 Task: Add Attachment from Trello to Card Card0000000086 in Board Board0000000022 in Workspace WS0000000008 in Trello. Add Cover Yellow to Card Card0000000086 in Board Board0000000022 in Workspace WS0000000008 in Trello. Add "Copy Card To …" Button titled Button0000000086 to "bottom" of the list "To Do" to Card Card0000000086 in Board Board0000000022 in Workspace WS0000000008 in Trello. Add Description DS0000000086 to Card Card0000000086 in Board Board0000000022 in Workspace WS0000000008 in Trello. Add Comment CM0000000086 to Card Card0000000086 in Board Board0000000022 in Workspace WS0000000008 in Trello
Action: Mouse moved to (615, 99)
Screenshot: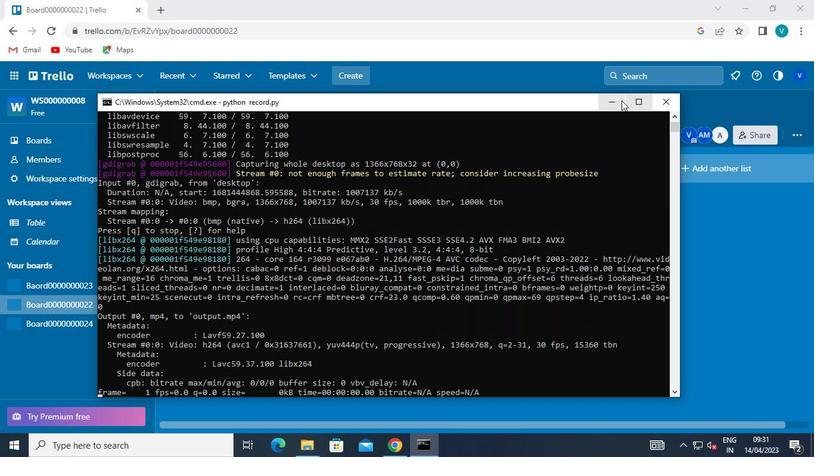 
Action: Mouse pressed left at (615, 99)
Screenshot: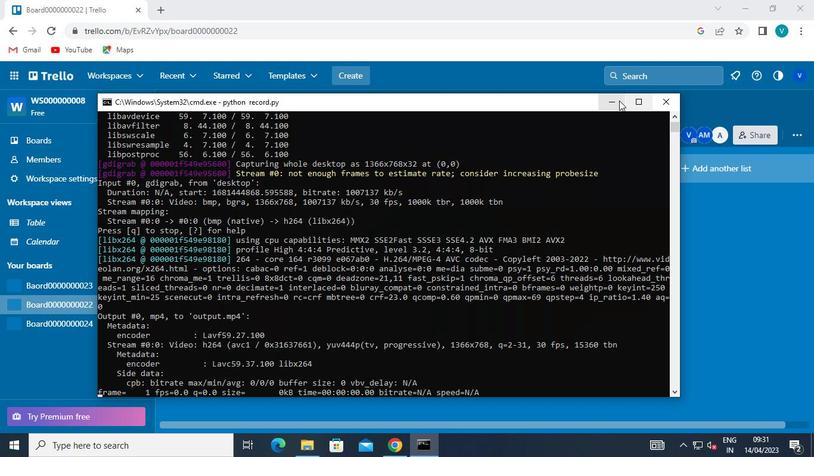 
Action: Mouse moved to (252, 258)
Screenshot: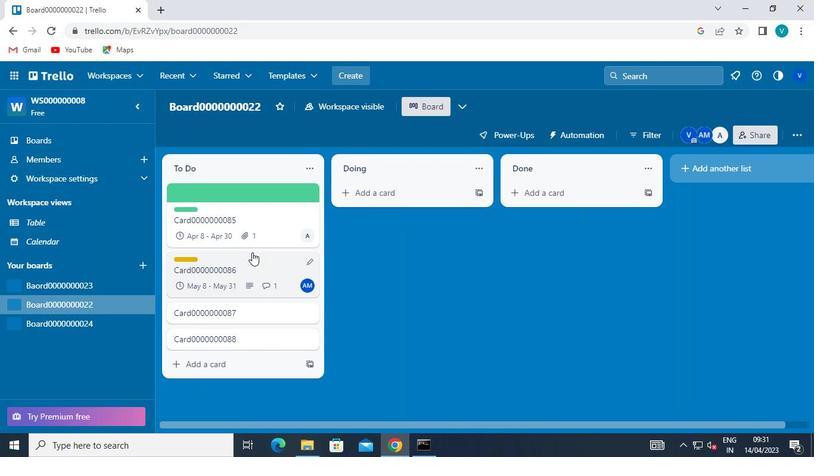 
Action: Mouse pressed left at (252, 258)
Screenshot: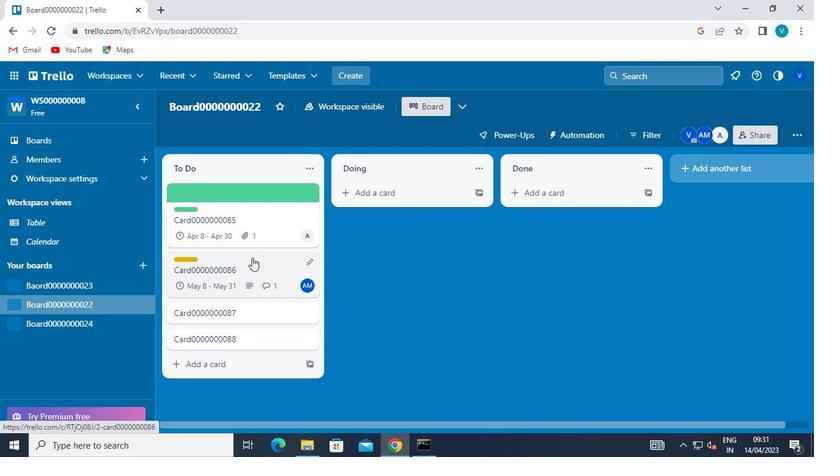 
Action: Mouse moved to (547, 303)
Screenshot: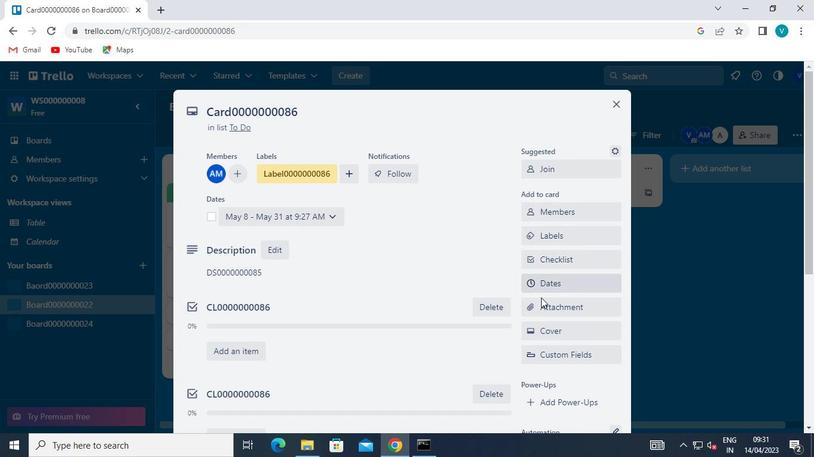 
Action: Mouse pressed left at (547, 303)
Screenshot: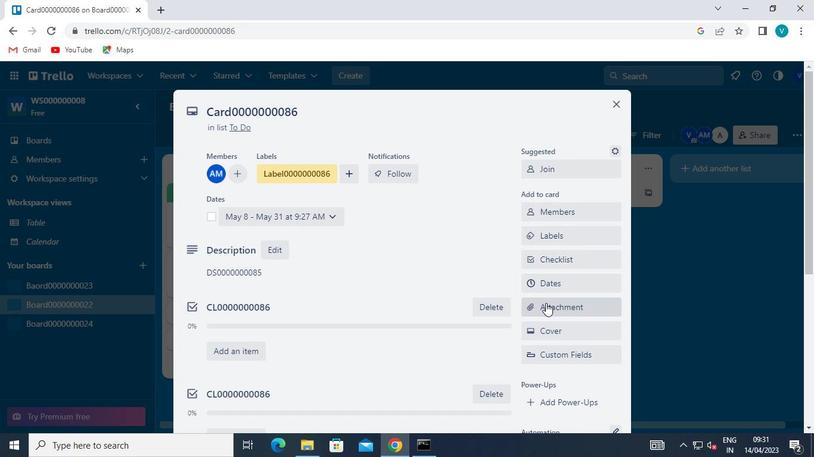 
Action: Mouse moved to (547, 123)
Screenshot: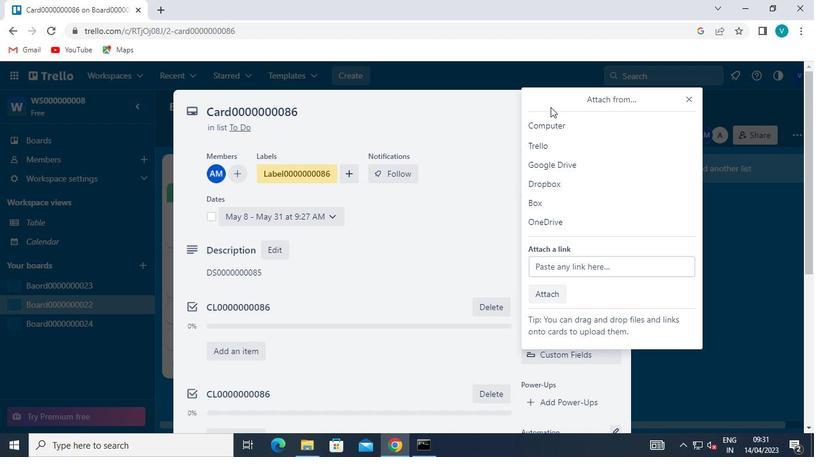 
Action: Mouse pressed left at (547, 123)
Screenshot: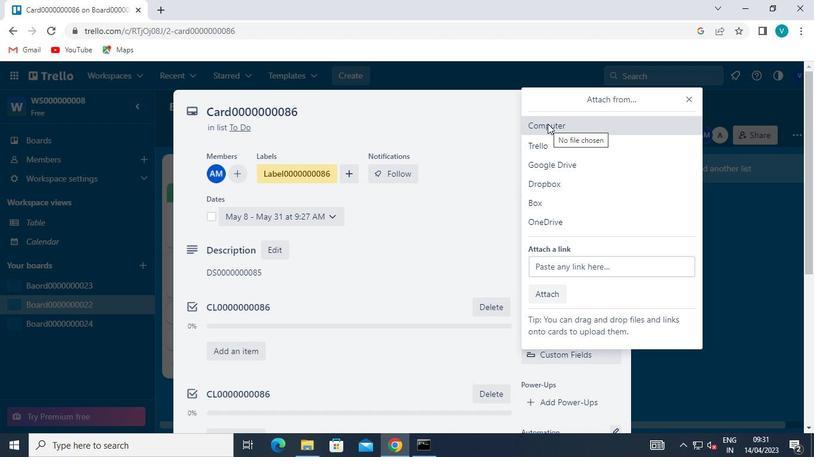 
Action: Mouse moved to (154, 146)
Screenshot: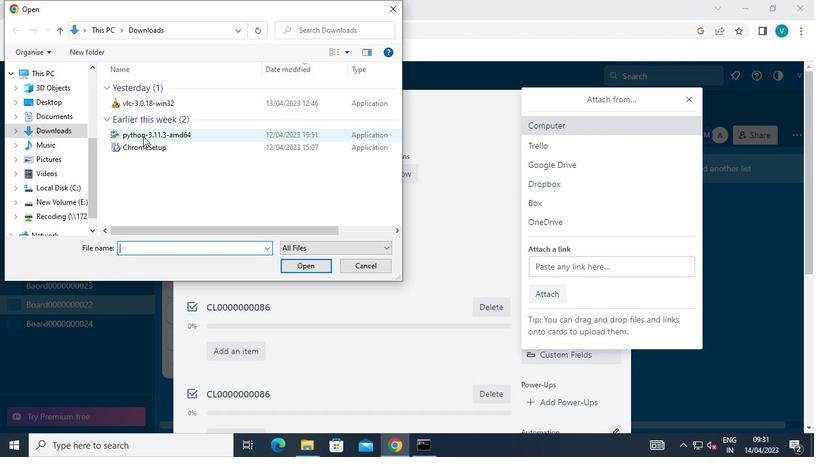 
Action: Mouse pressed left at (154, 146)
Screenshot: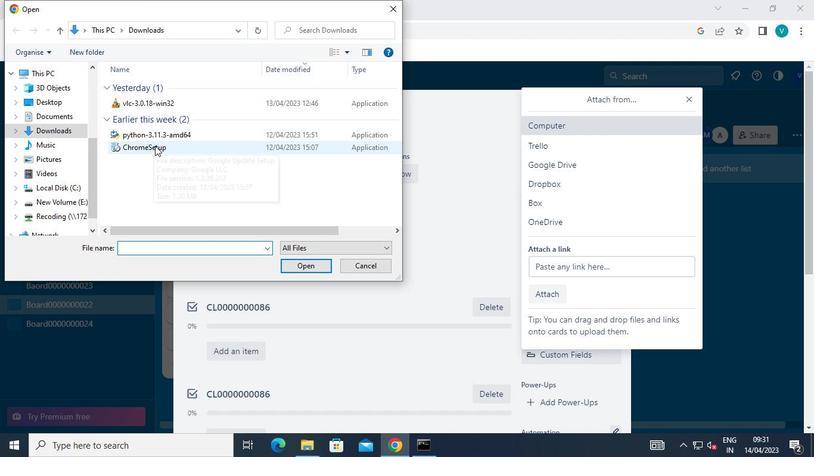 
Action: Mouse moved to (292, 262)
Screenshot: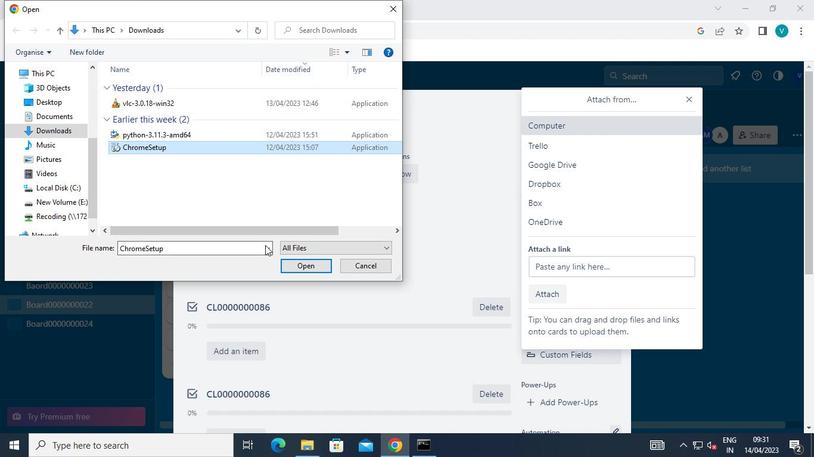 
Action: Mouse pressed left at (292, 262)
Screenshot: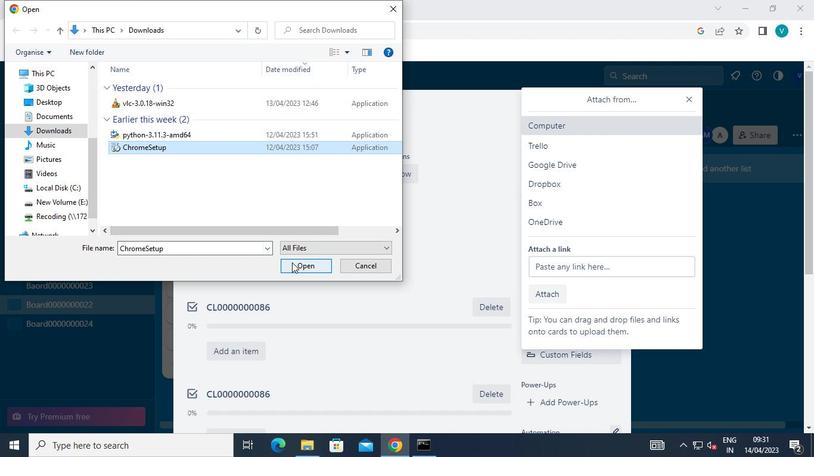 
Action: Mouse moved to (538, 333)
Screenshot: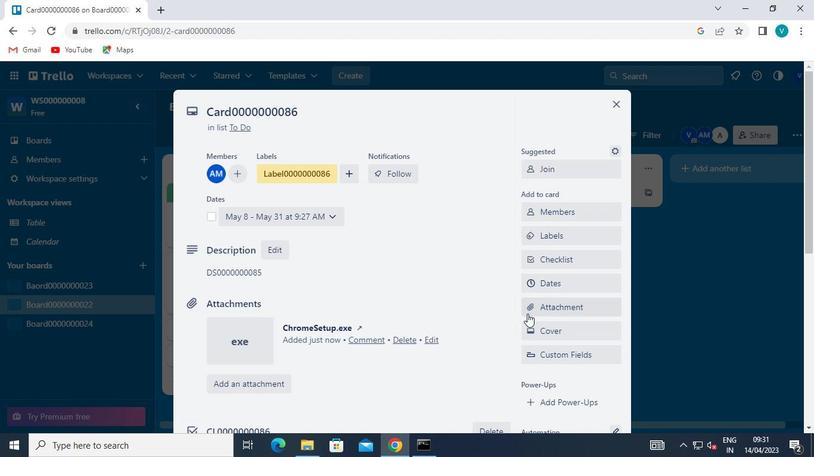 
Action: Mouse pressed left at (538, 333)
Screenshot: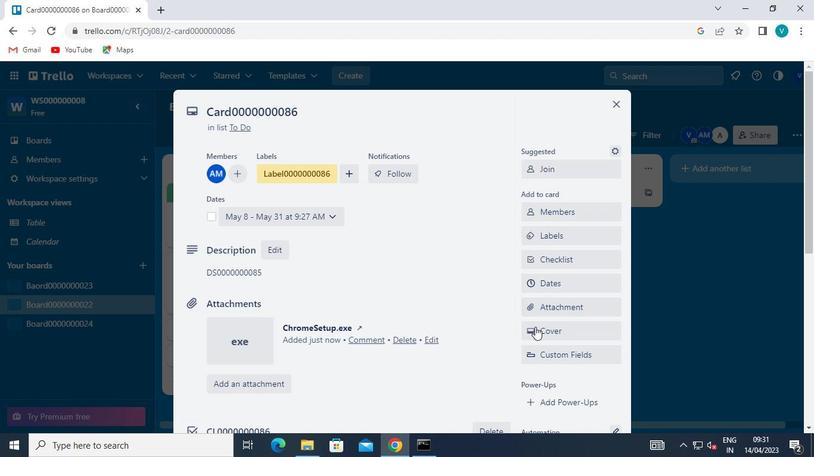 
Action: Mouse moved to (573, 197)
Screenshot: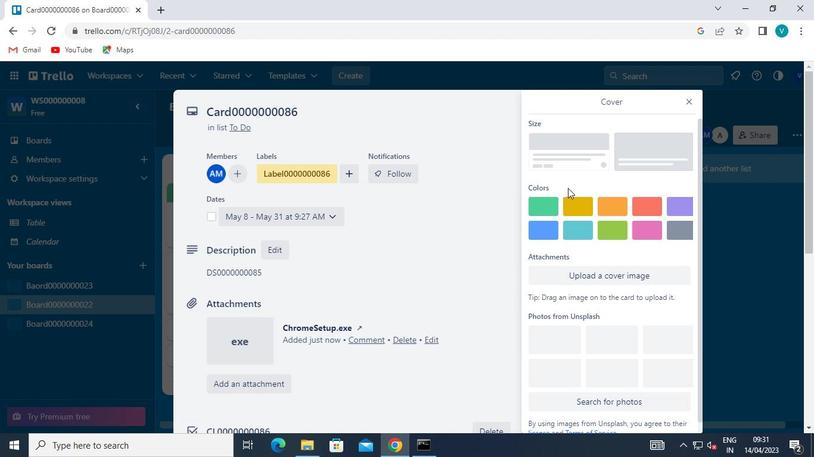 
Action: Mouse pressed left at (573, 197)
Screenshot: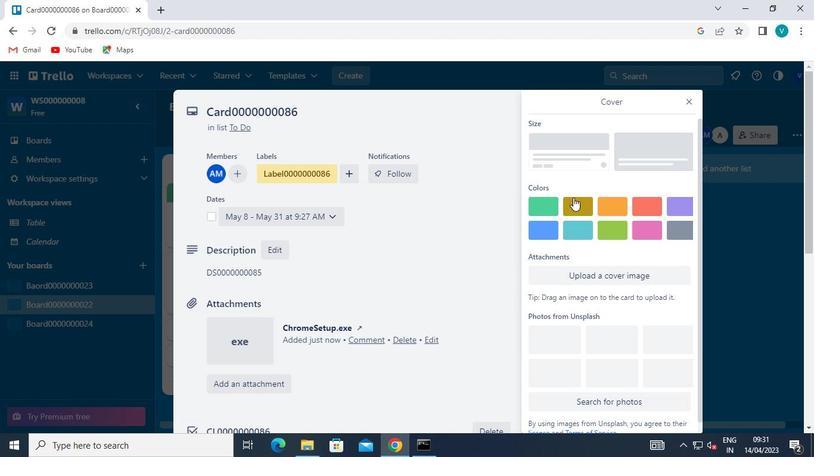 
Action: Mouse moved to (689, 100)
Screenshot: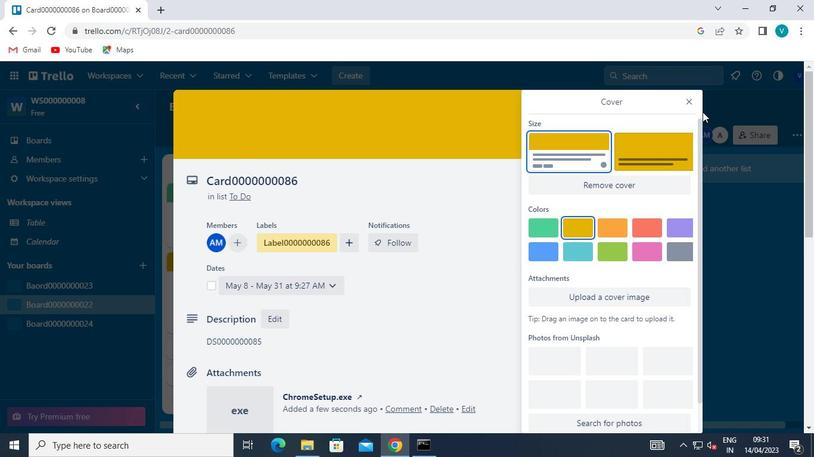 
Action: Mouse pressed left at (689, 100)
Screenshot: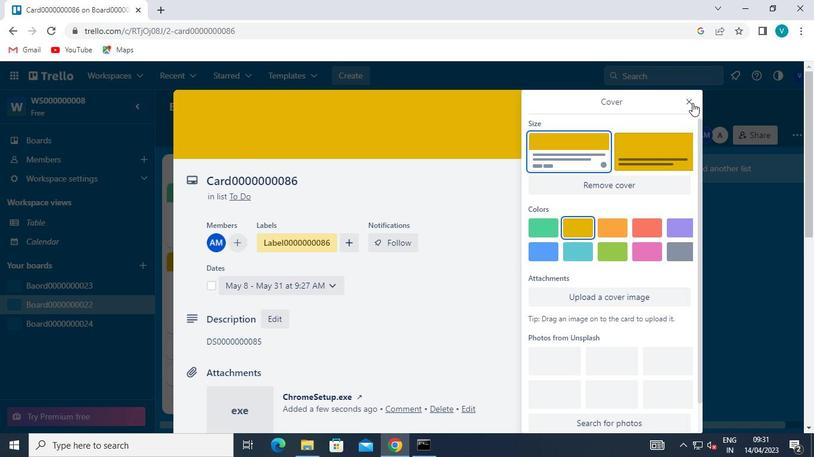 
Action: Mouse moved to (549, 285)
Screenshot: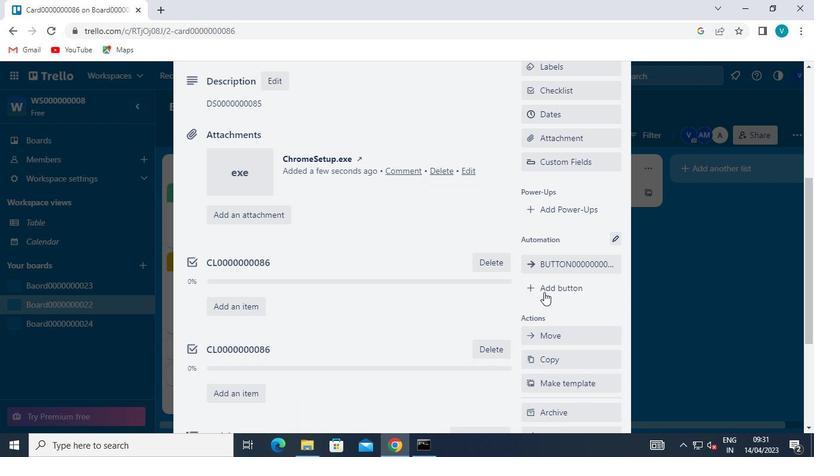 
Action: Mouse pressed left at (549, 285)
Screenshot: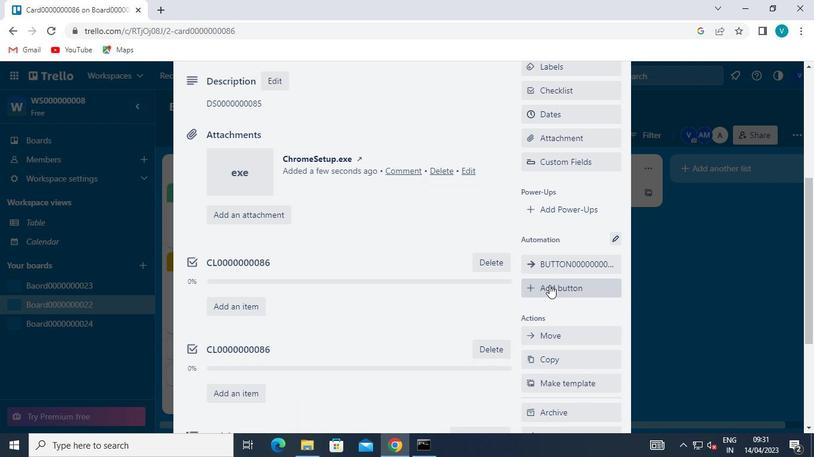
Action: Mouse moved to (570, 175)
Screenshot: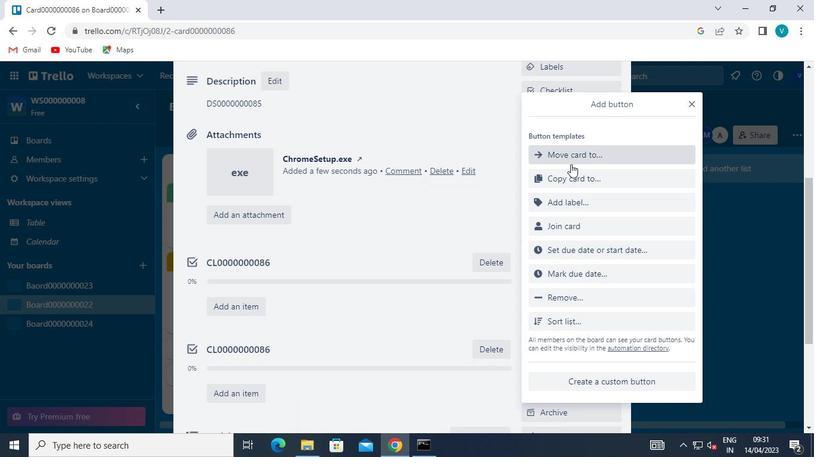 
Action: Mouse pressed left at (570, 175)
Screenshot: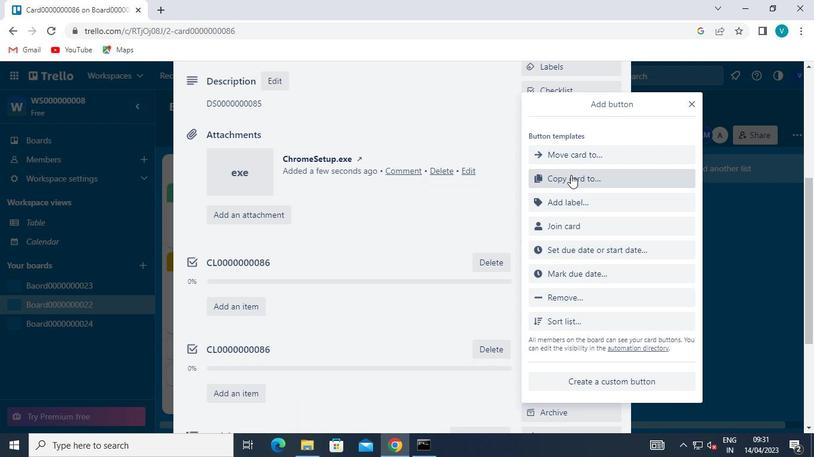 
Action: Mouse moved to (582, 152)
Screenshot: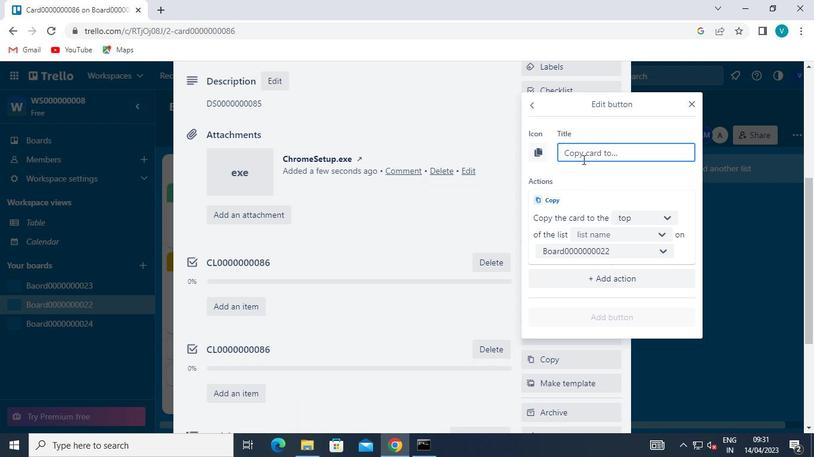 
Action: Mouse pressed left at (582, 152)
Screenshot: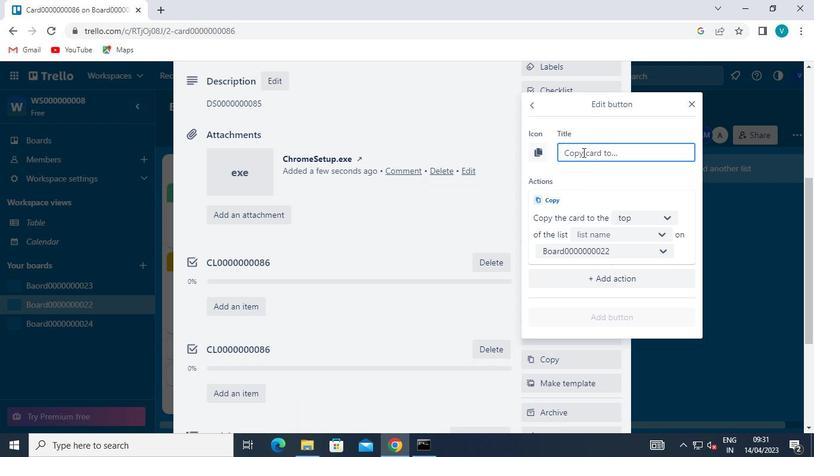 
Action: Keyboard Key.shift
Screenshot: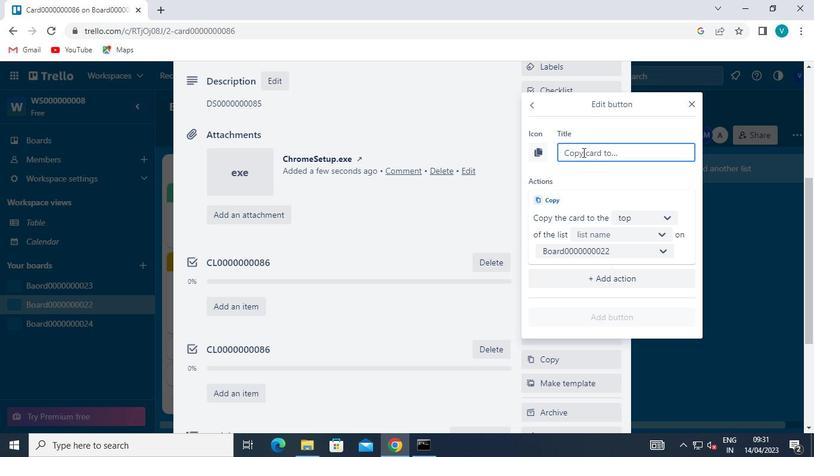
Action: Keyboard B
Screenshot: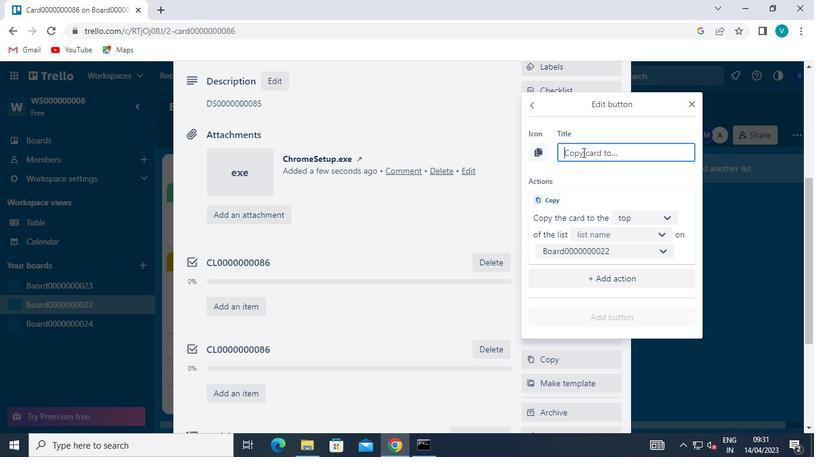 
Action: Keyboard u
Screenshot: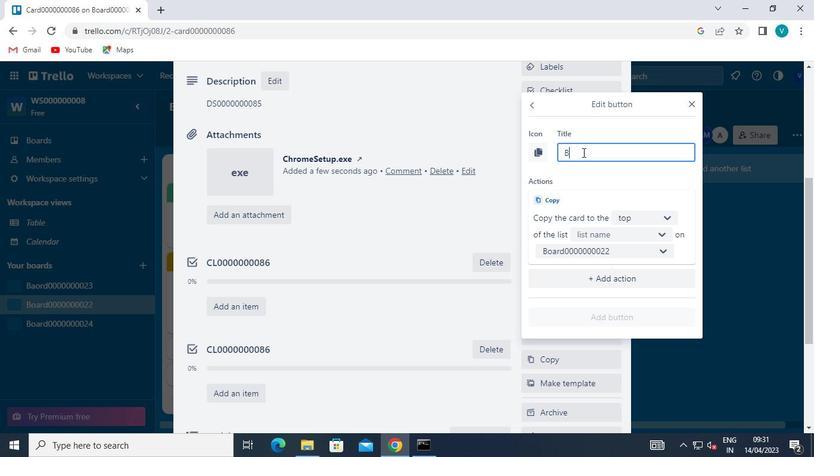 
Action: Keyboard t
Screenshot: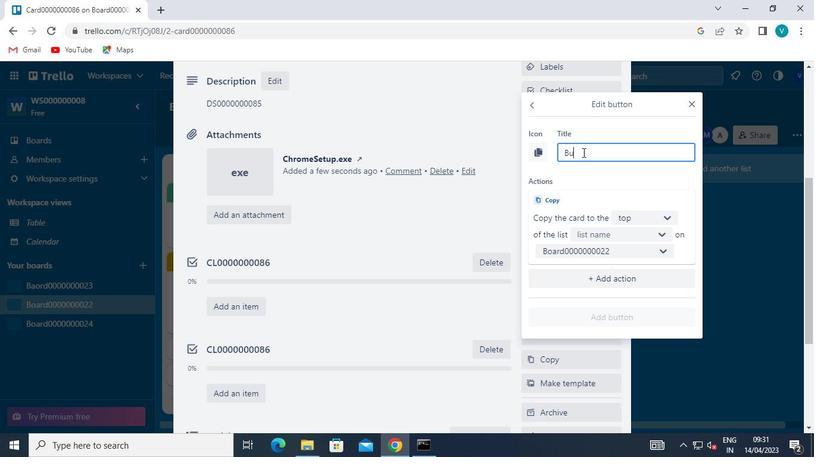 
Action: Keyboard t
Screenshot: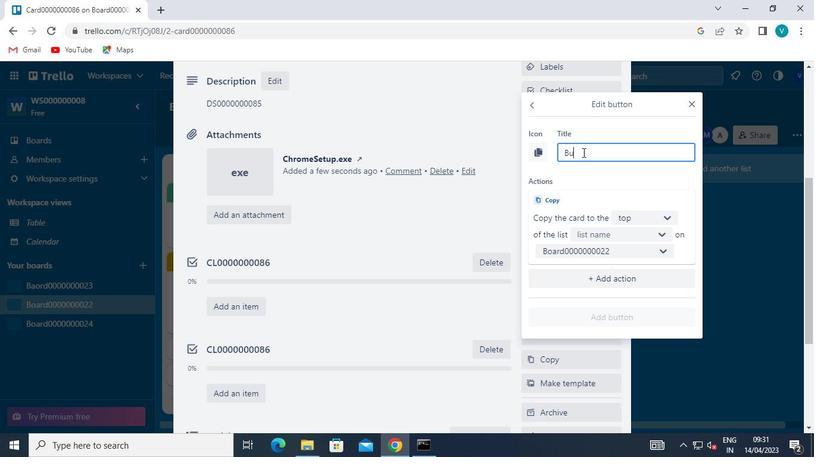 
Action: Keyboard o
Screenshot: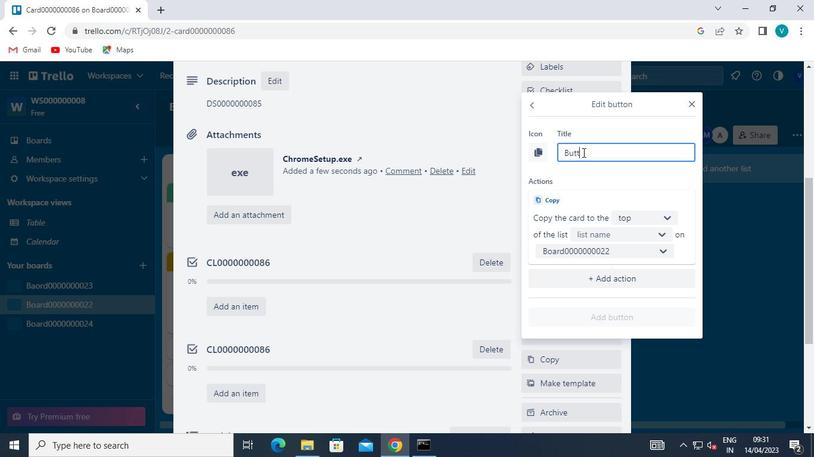 
Action: Keyboard n
Screenshot: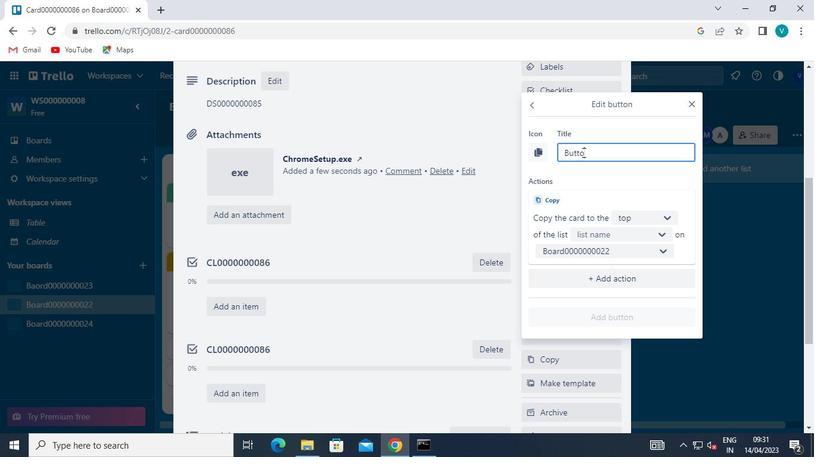 
Action: Keyboard <96>
Screenshot: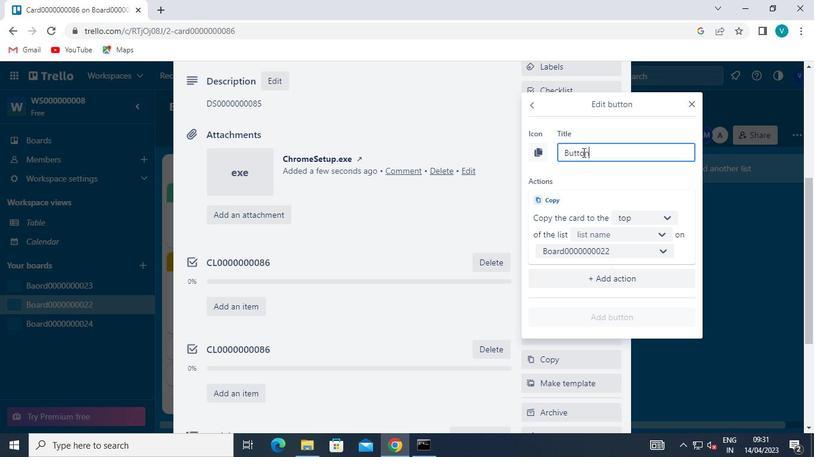 
Action: Keyboard <96>
Screenshot: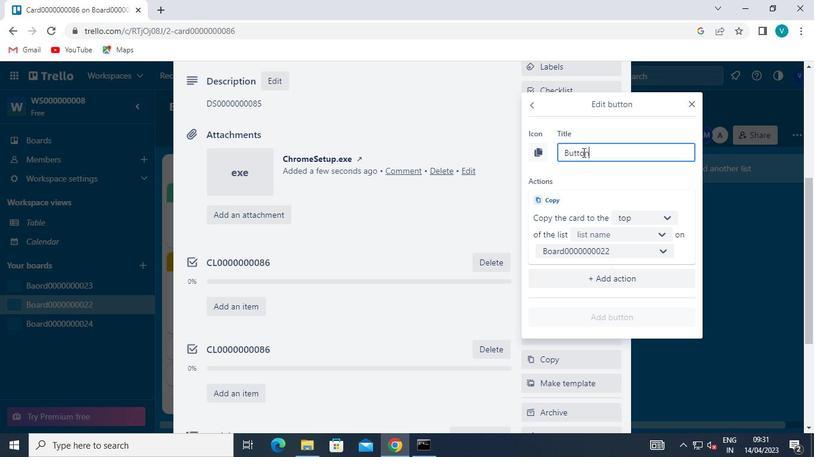 
Action: Keyboard <96>
Screenshot: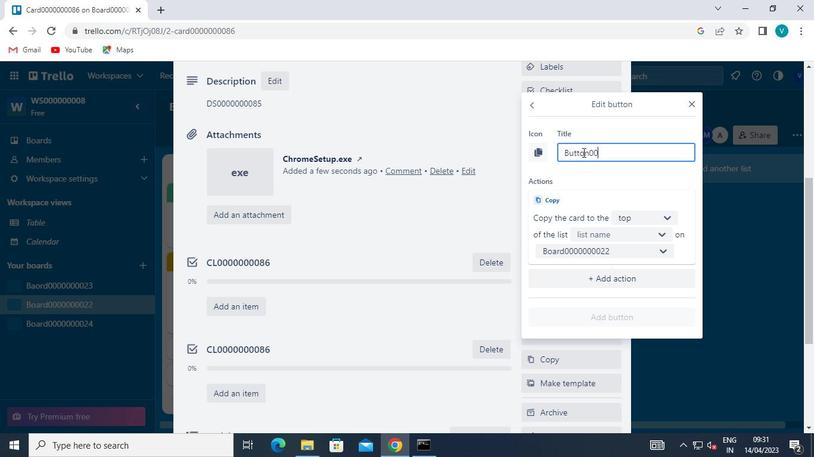 
Action: Keyboard <96>
Screenshot: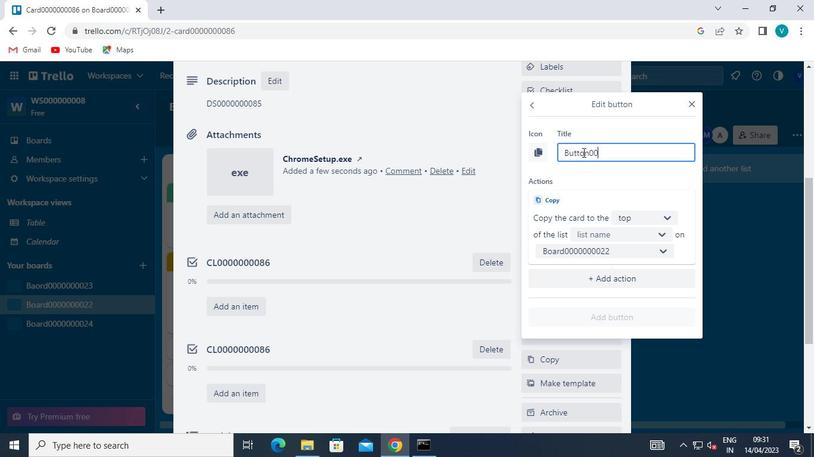 
Action: Keyboard <96>
Screenshot: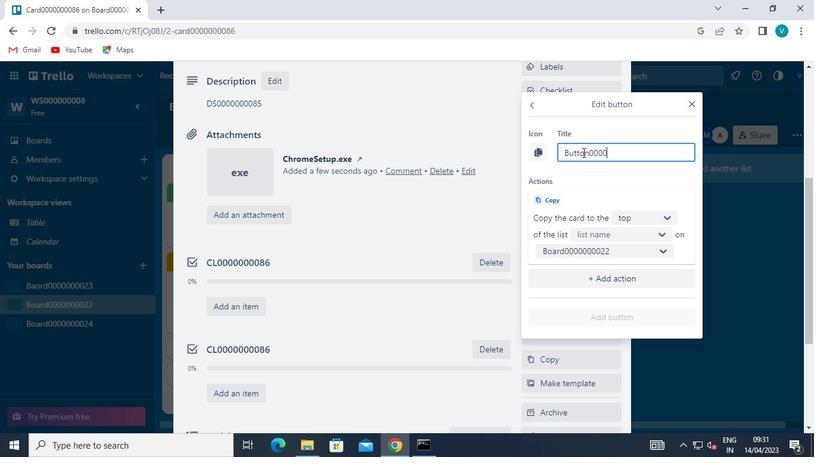 
Action: Keyboard <96>
Screenshot: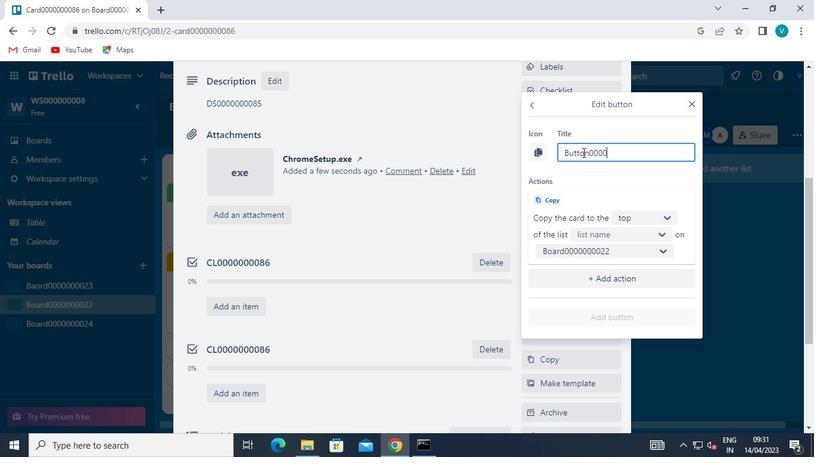 
Action: Keyboard <96>
Screenshot: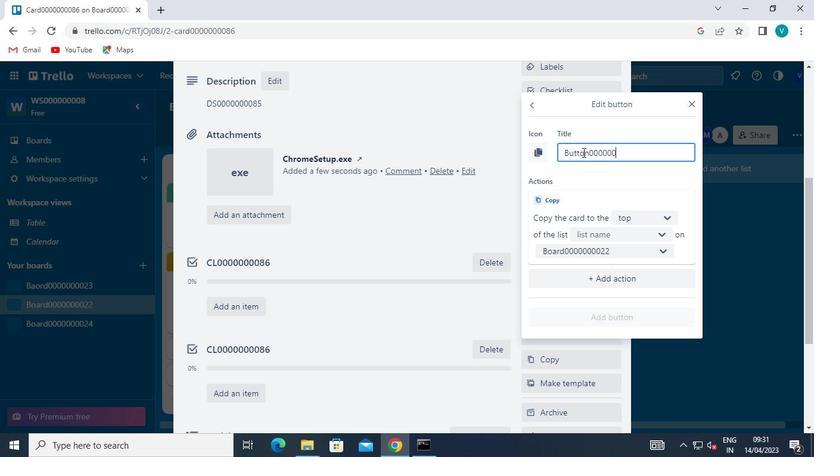 
Action: Keyboard <96>
Screenshot: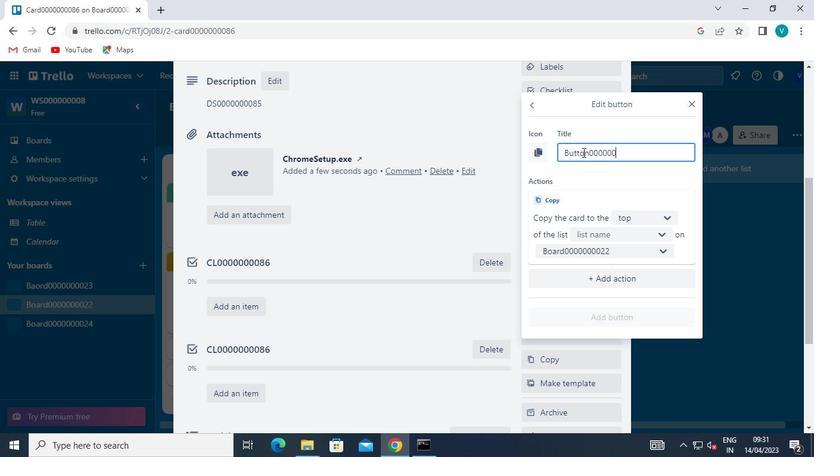 
Action: Keyboard <104>
Screenshot: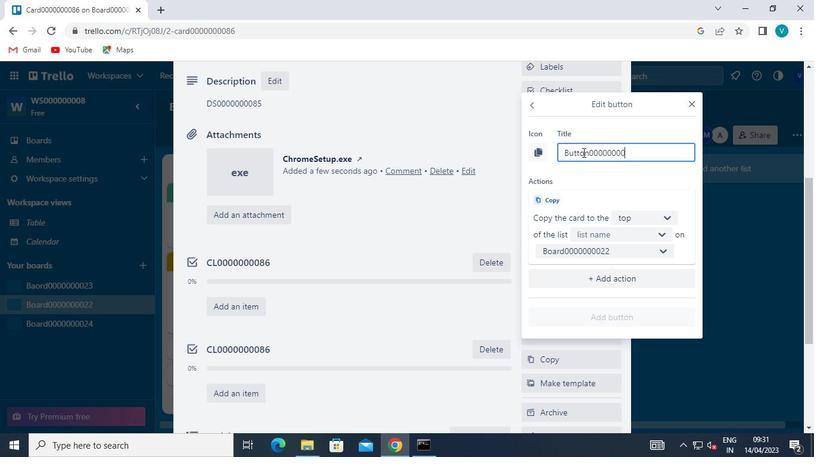 
Action: Keyboard <102>
Screenshot: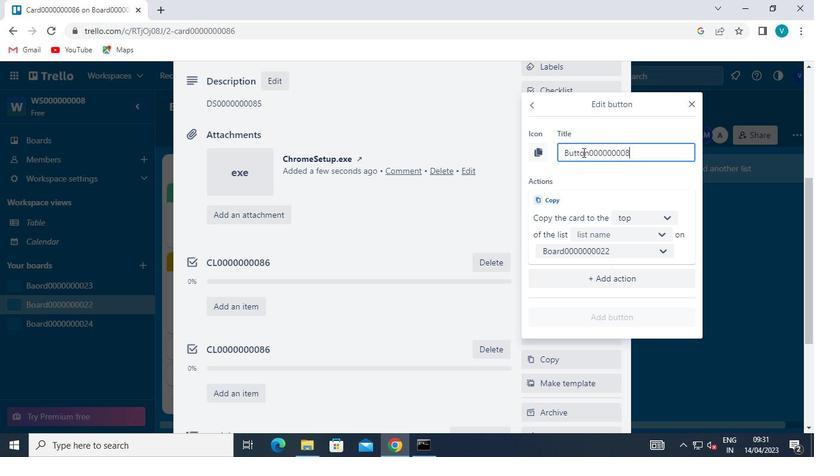 
Action: Mouse moved to (662, 220)
Screenshot: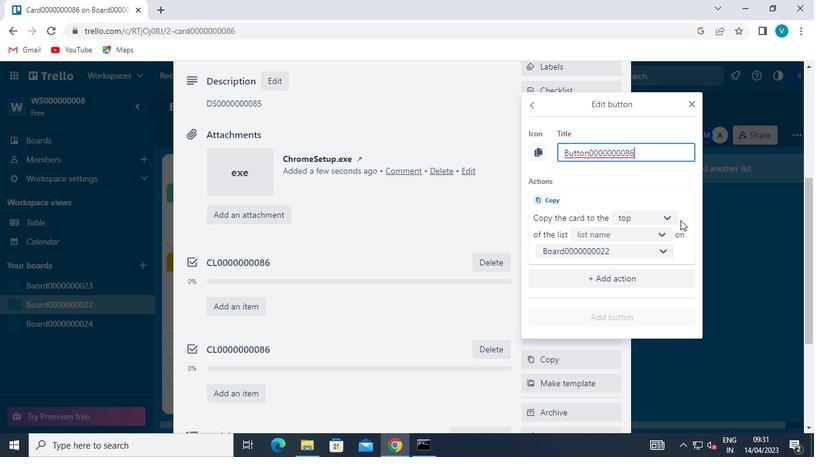 
Action: Mouse pressed left at (662, 220)
Screenshot: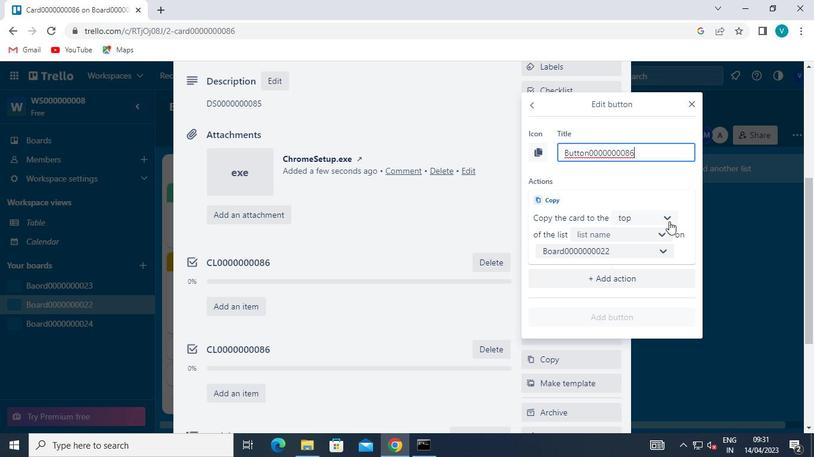 
Action: Mouse moved to (639, 244)
Screenshot: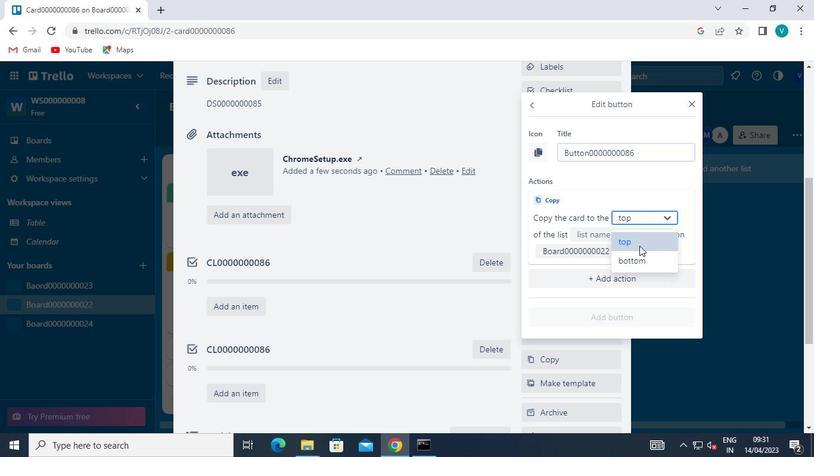 
Action: Mouse pressed left at (639, 244)
Screenshot: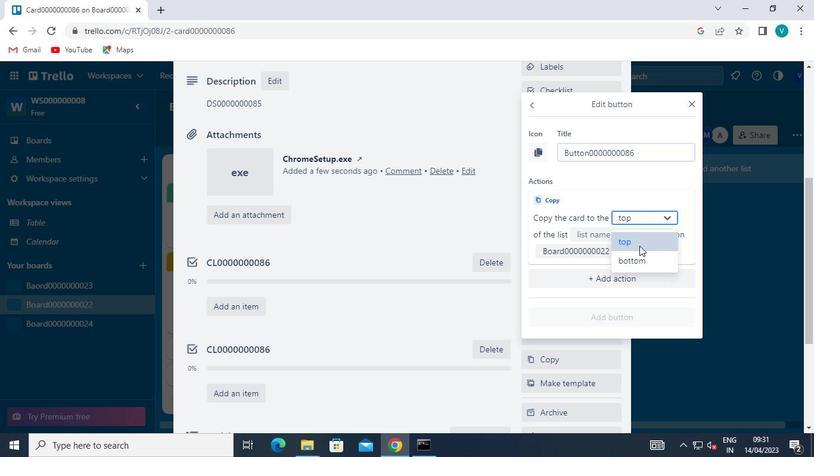
Action: Mouse moved to (662, 230)
Screenshot: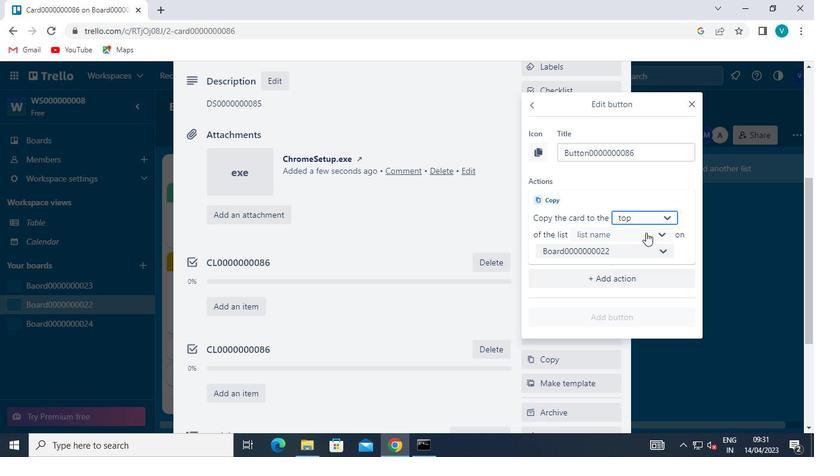 
Action: Mouse pressed left at (662, 230)
Screenshot: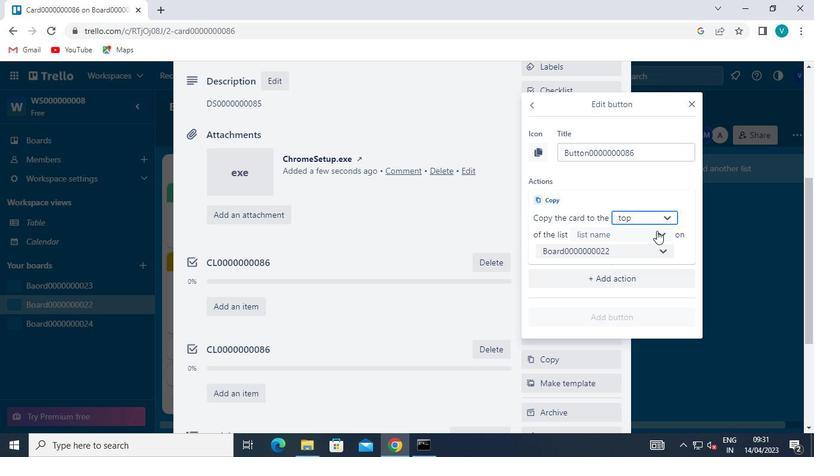 
Action: Mouse moved to (602, 257)
Screenshot: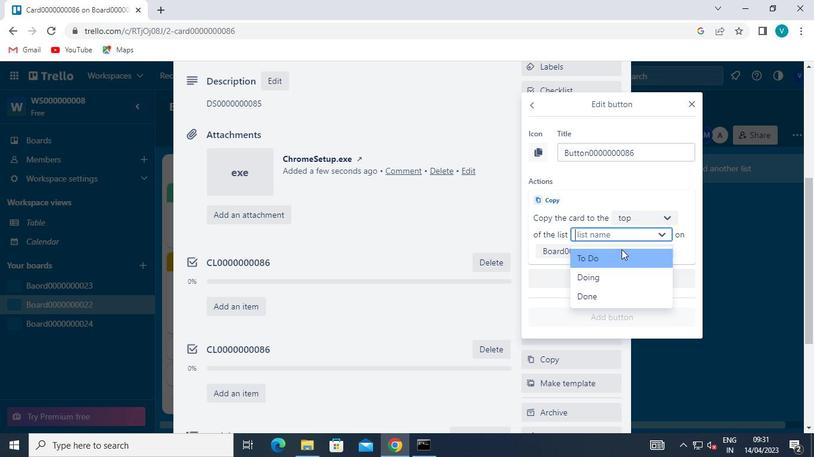 
Action: Mouse pressed left at (602, 257)
Screenshot: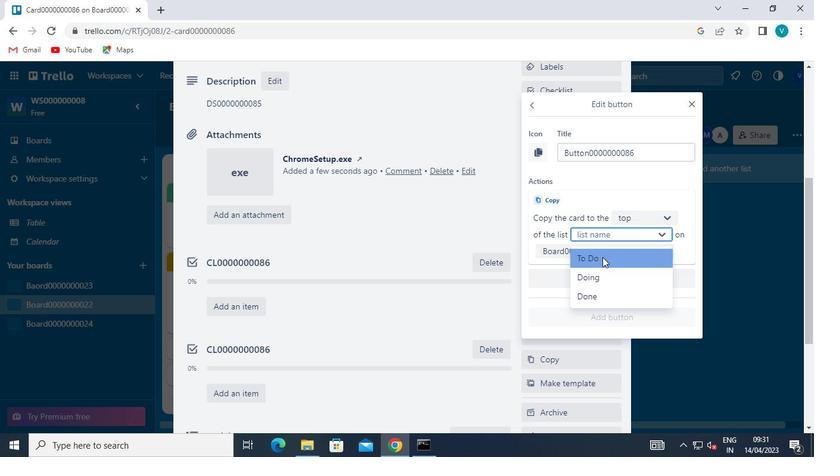 
Action: Mouse moved to (609, 315)
Screenshot: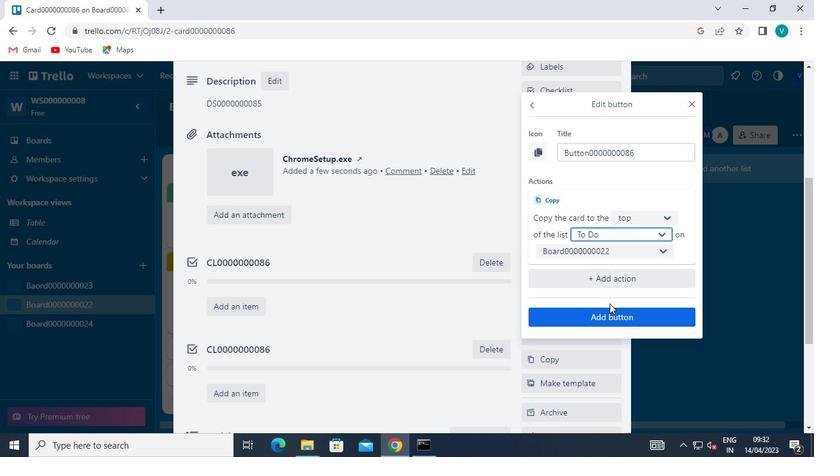 
Action: Mouse pressed left at (609, 315)
Screenshot: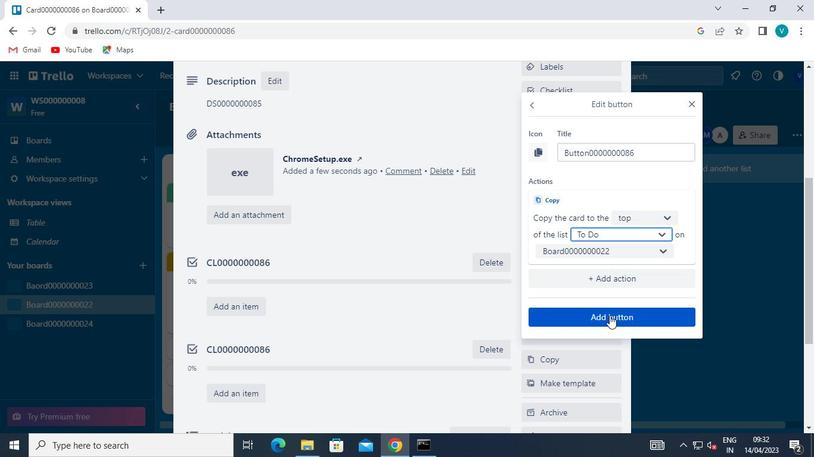 
Action: Mouse moved to (280, 141)
Screenshot: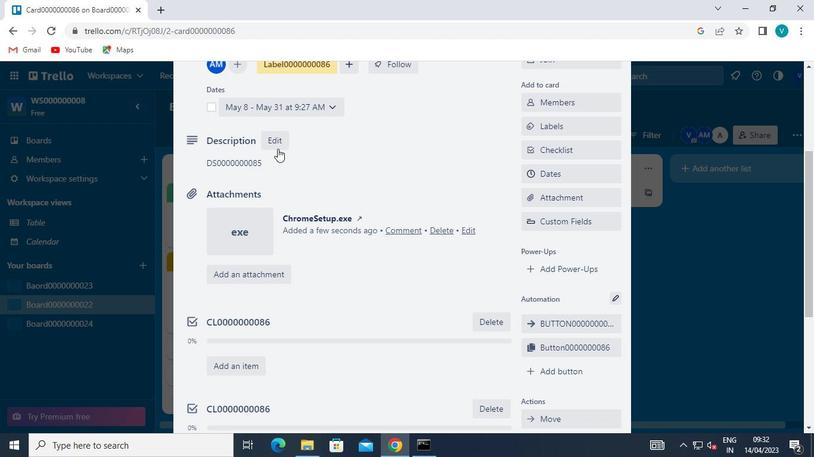 
Action: Mouse pressed left at (280, 141)
Screenshot: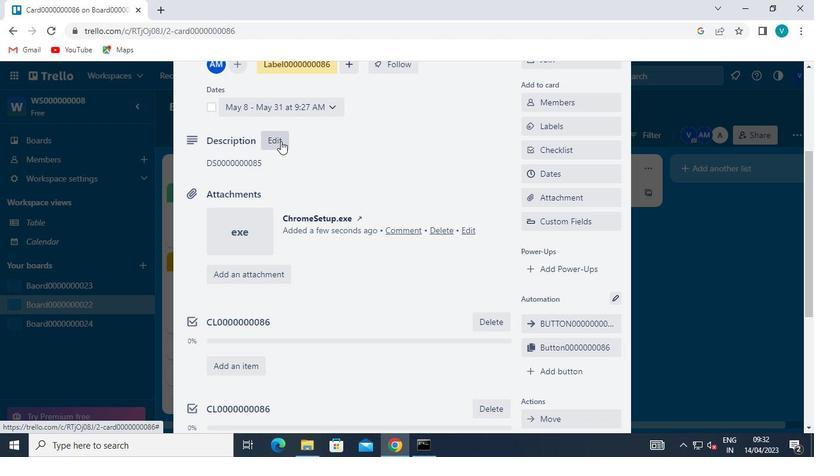 
Action: Mouse moved to (294, 199)
Screenshot: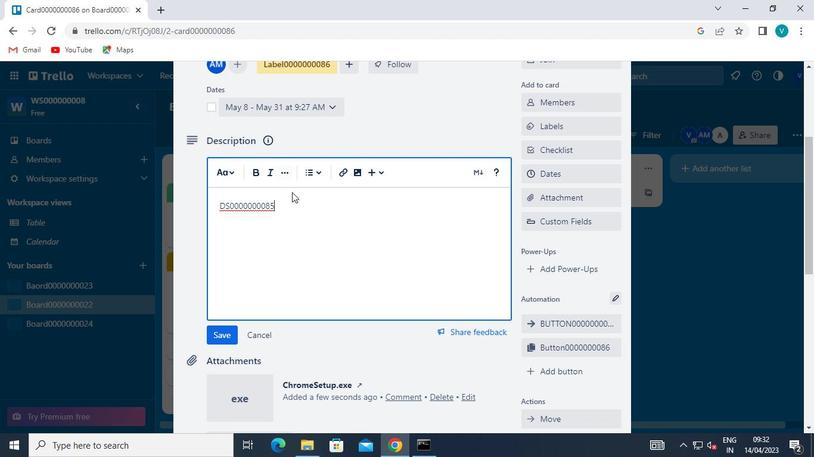 
Action: Keyboard Key.enter
Screenshot: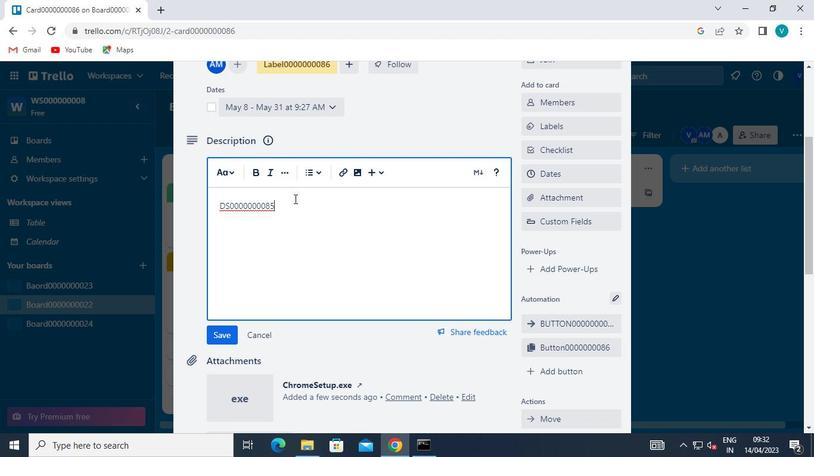 
Action: Keyboard Key.shift
Screenshot: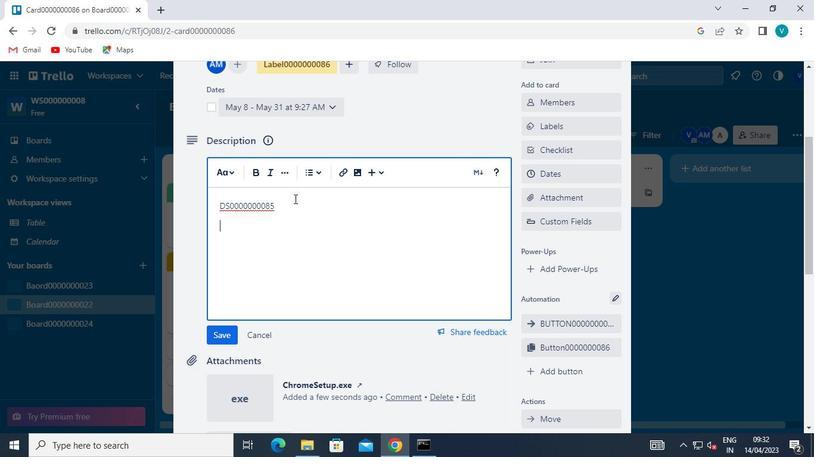 
Action: Keyboard Key.shift
Screenshot: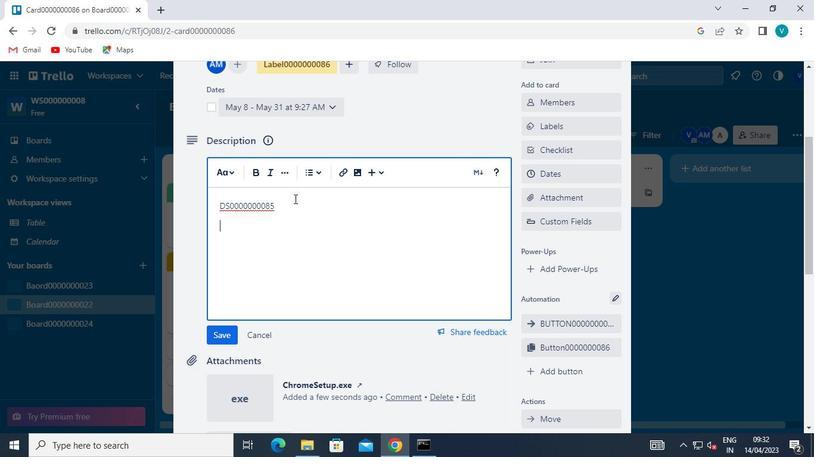 
Action: Keyboard Key.shift
Screenshot: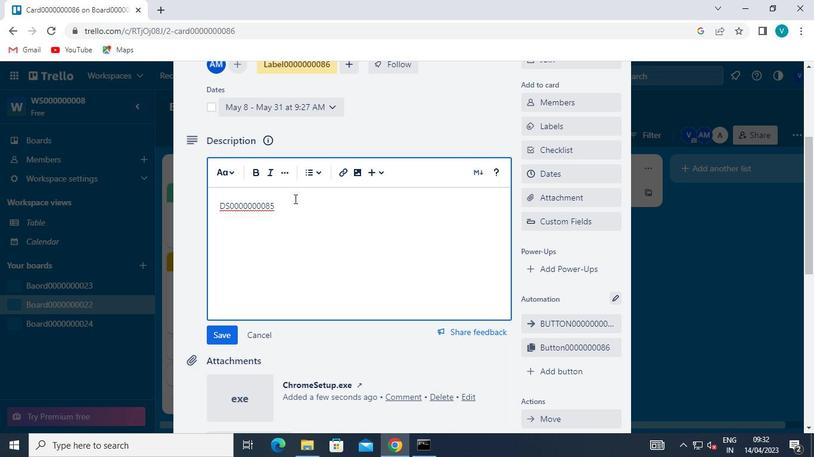 
Action: Keyboard Key.shift
Screenshot: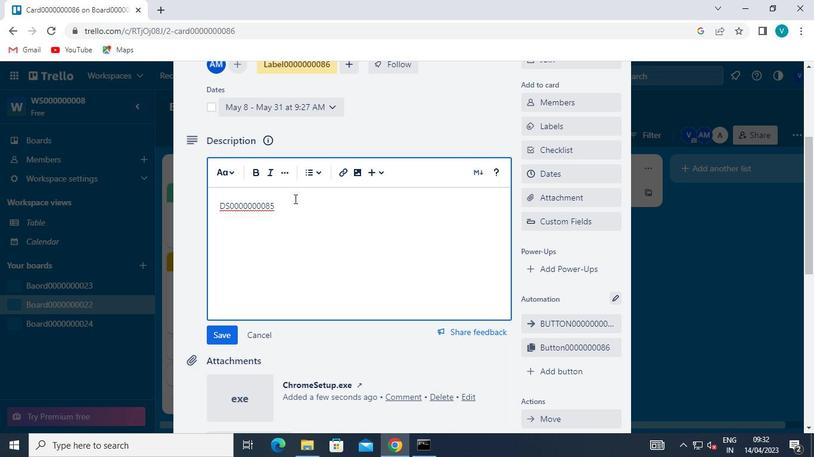
Action: Keyboard Key.shift
Screenshot: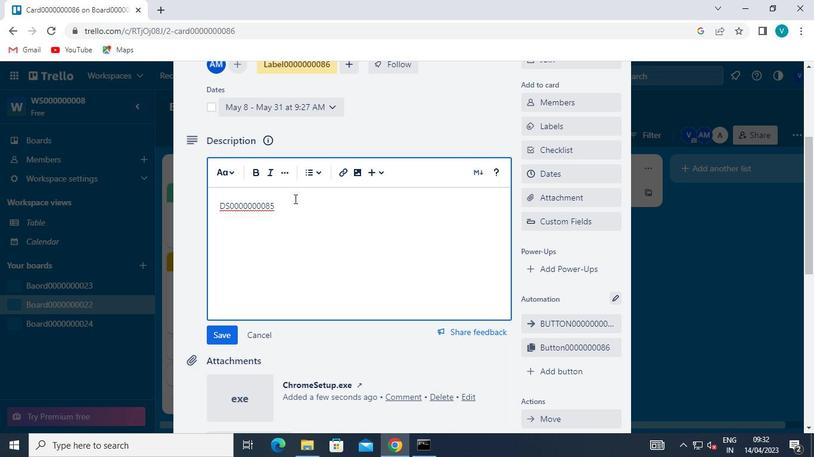 
Action: Keyboard Key.shift
Screenshot: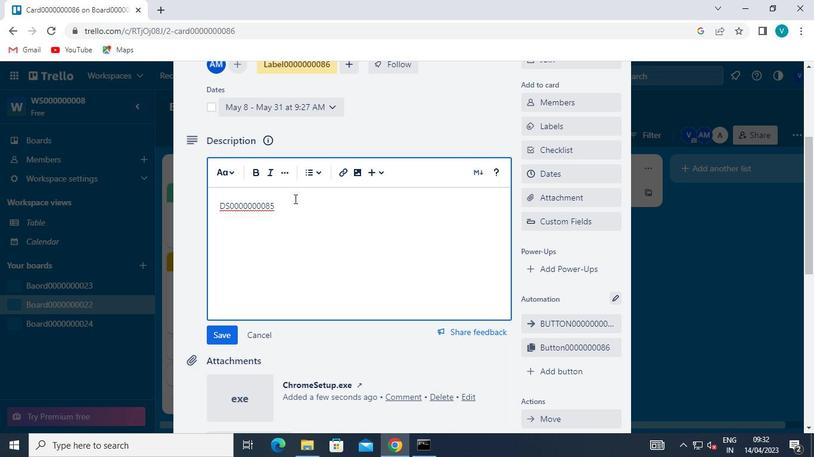
Action: Keyboard Key.shift
Screenshot: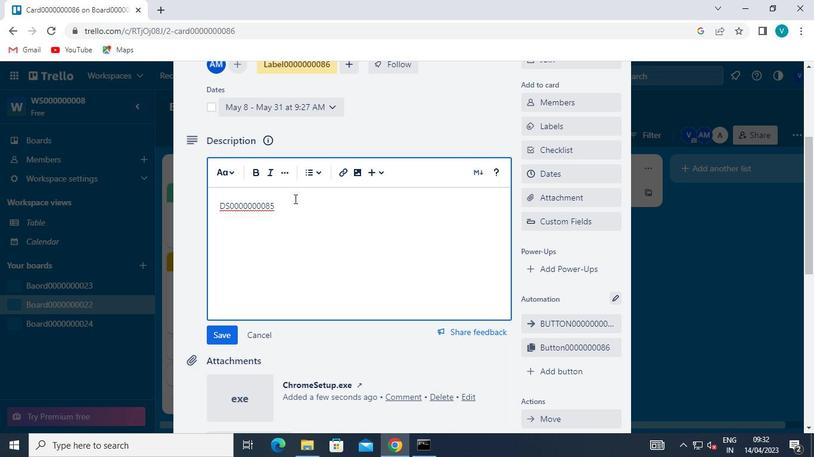 
Action: Keyboard Key.shift
Screenshot: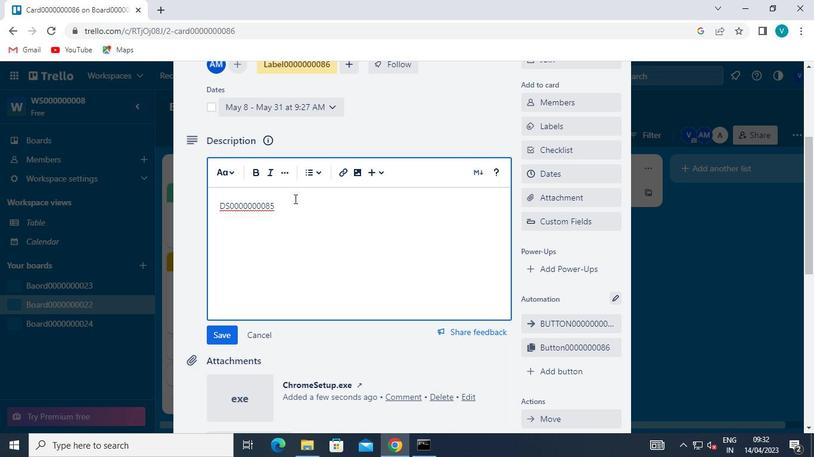 
Action: Keyboard Key.shift
Screenshot: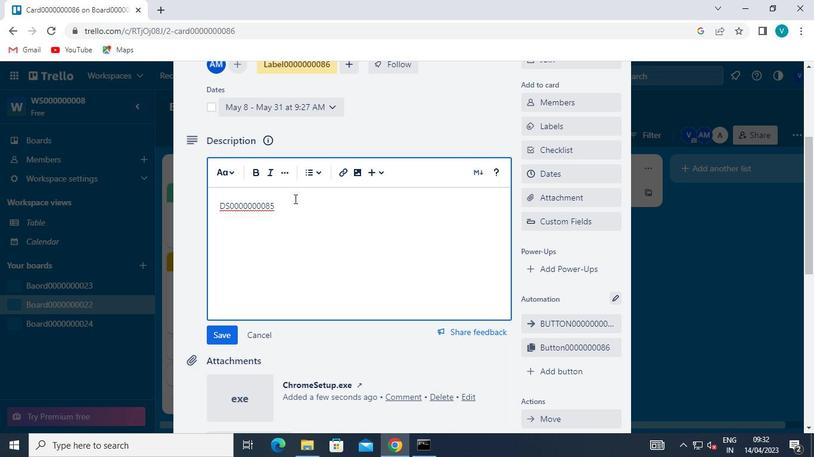 
Action: Keyboard Key.shift
Screenshot: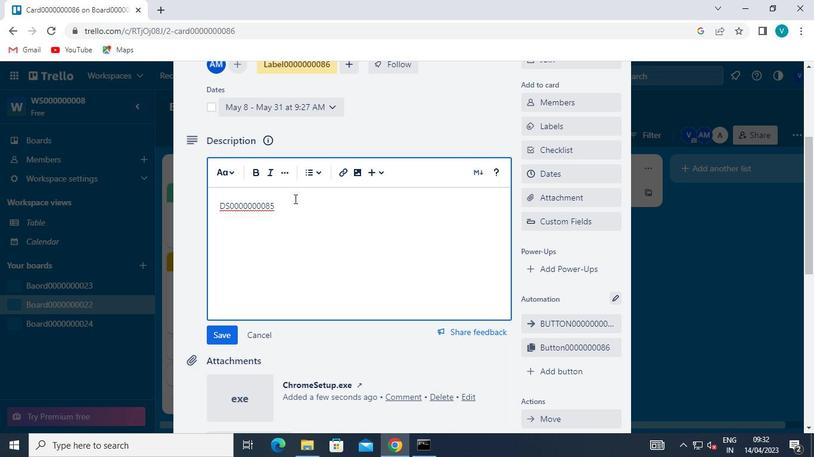 
Action: Keyboard Key.shift
Screenshot: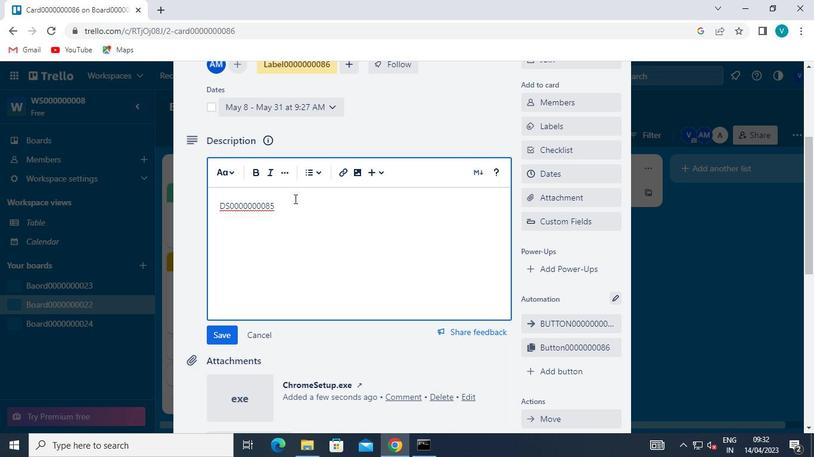 
Action: Keyboard Key.shift
Screenshot: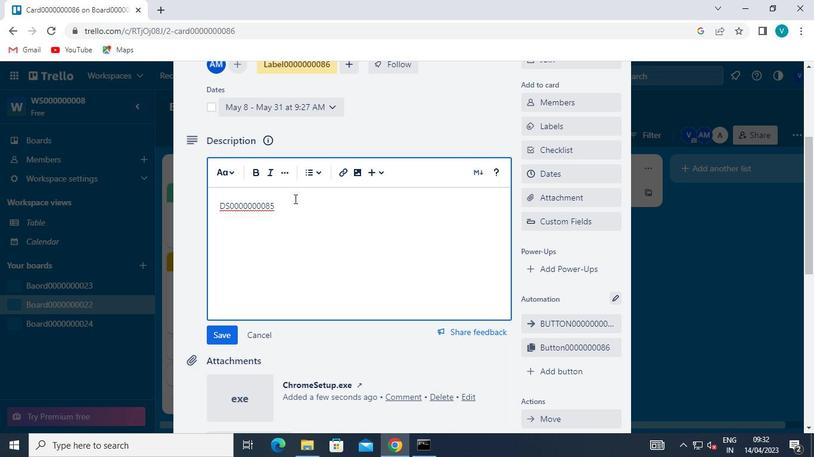 
Action: Keyboard Key.shift
Screenshot: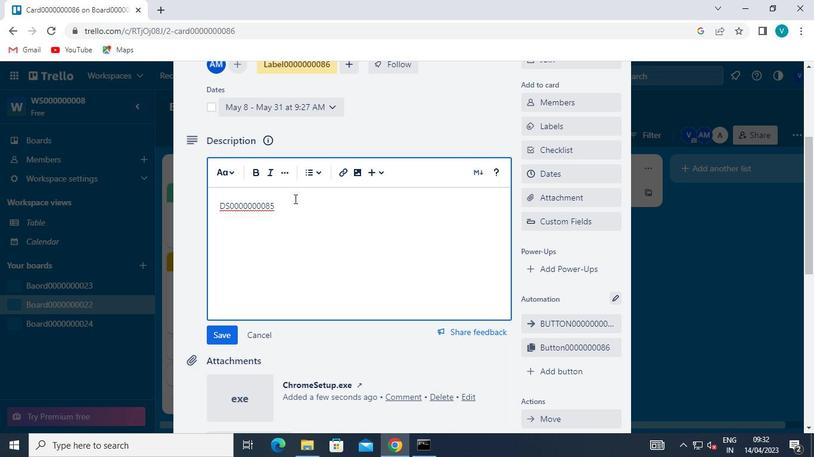 
Action: Keyboard Key.shift
Screenshot: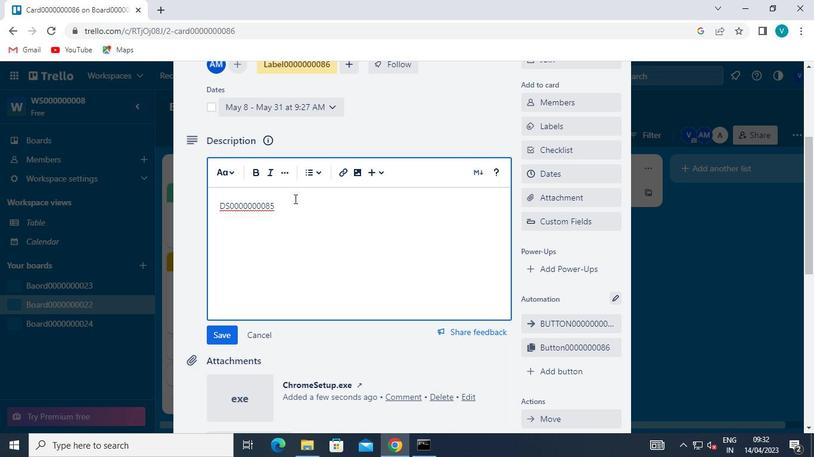 
Action: Keyboard Key.shift
Screenshot: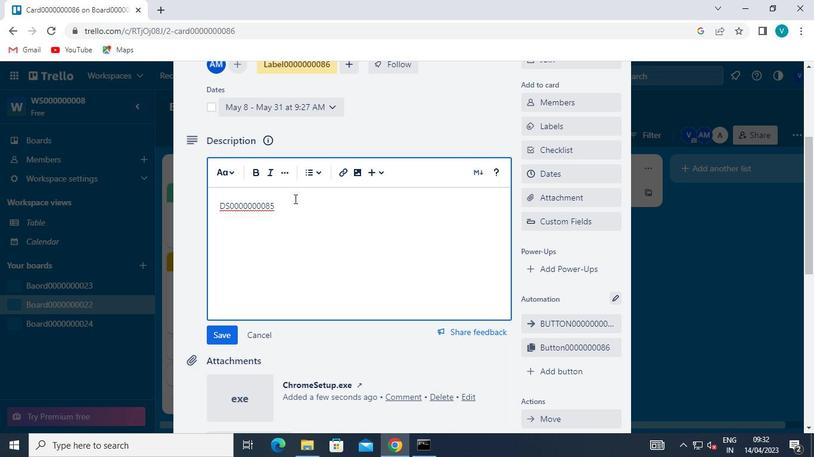 
Action: Keyboard Key.shift
Screenshot: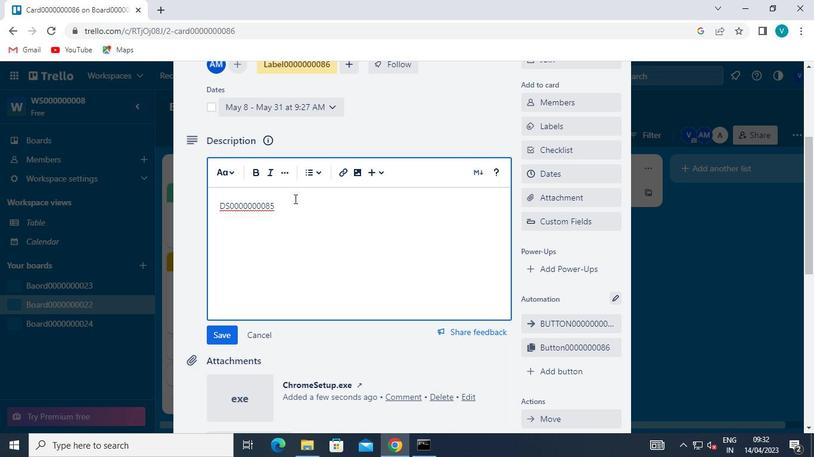 
Action: Keyboard Key.shift
Screenshot: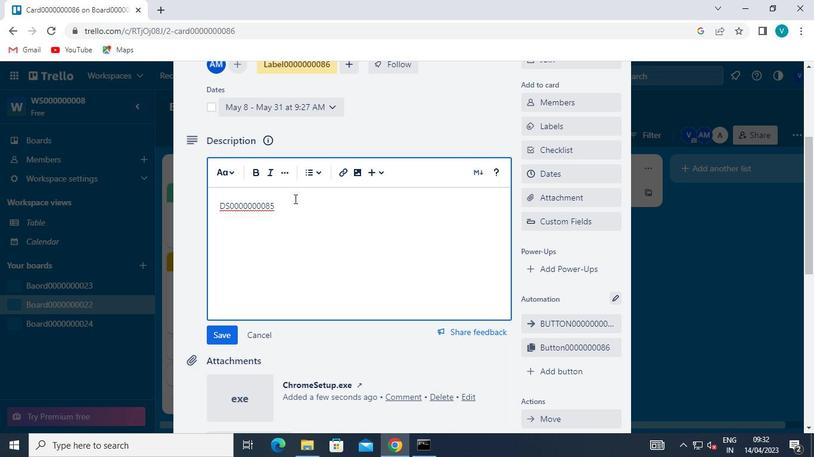 
Action: Keyboard Key.shift
Screenshot: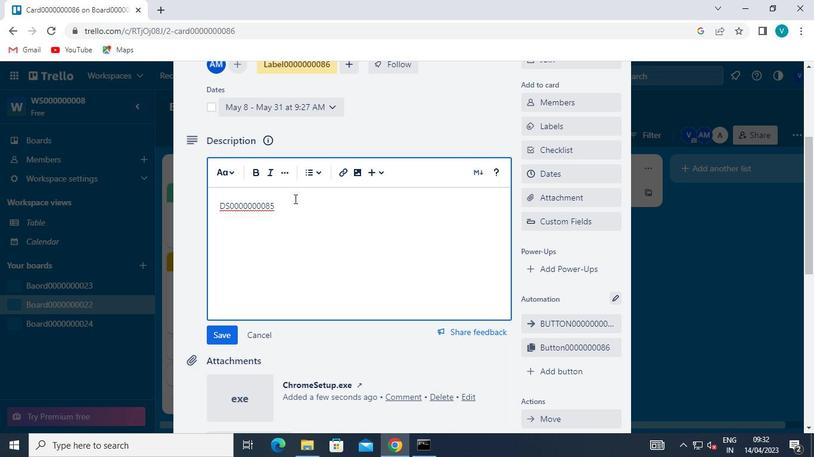 
Action: Keyboard Key.shift
Screenshot: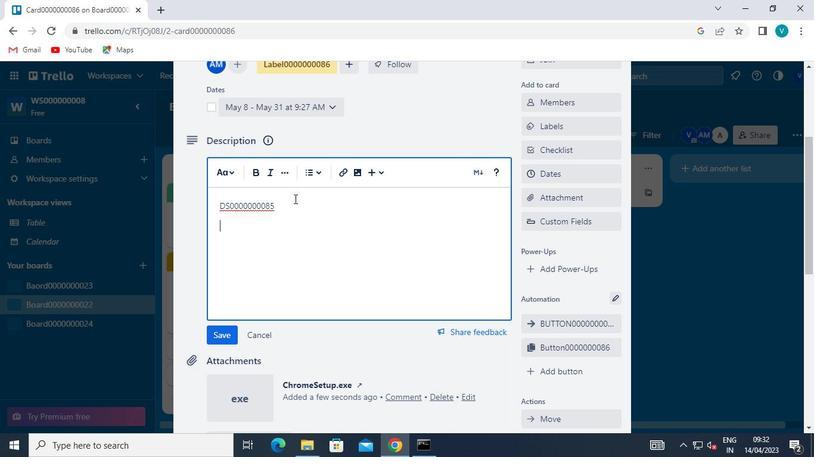 
Action: Keyboard Key.shift
Screenshot: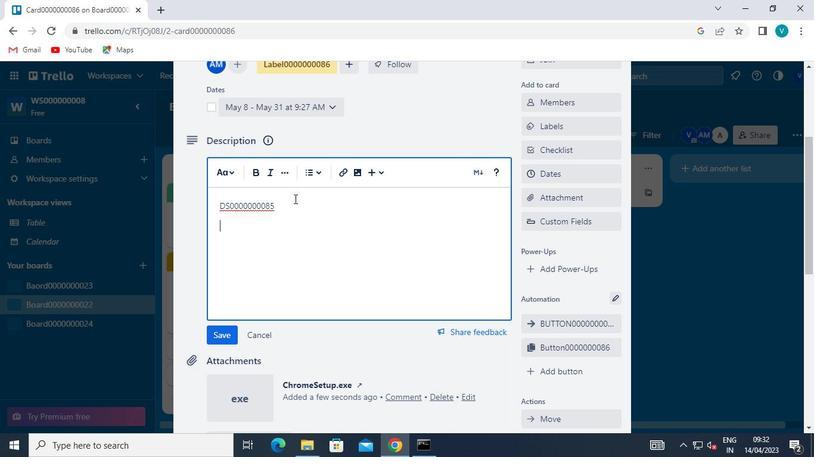
Action: Keyboard Key.shift
Screenshot: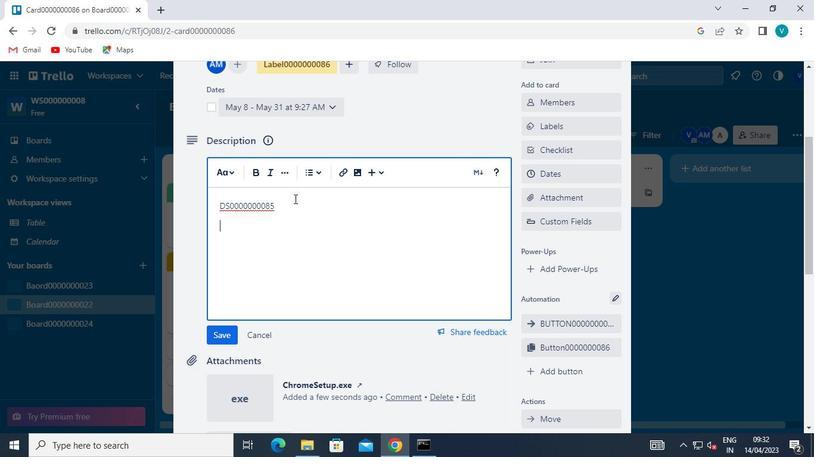 
Action: Keyboard Key.shift
Screenshot: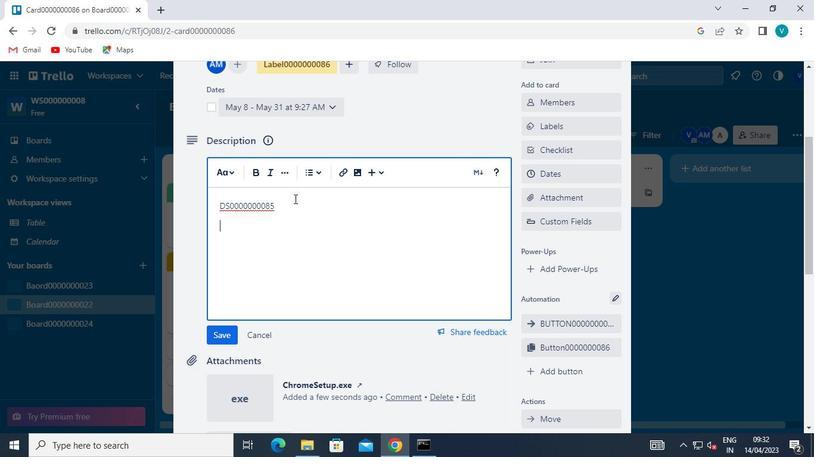 
Action: Keyboard Key.shift
Screenshot: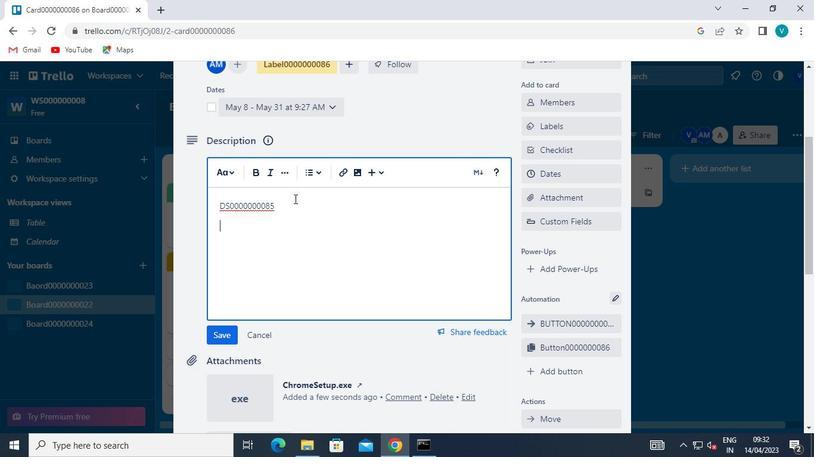 
Action: Keyboard Key.shift
Screenshot: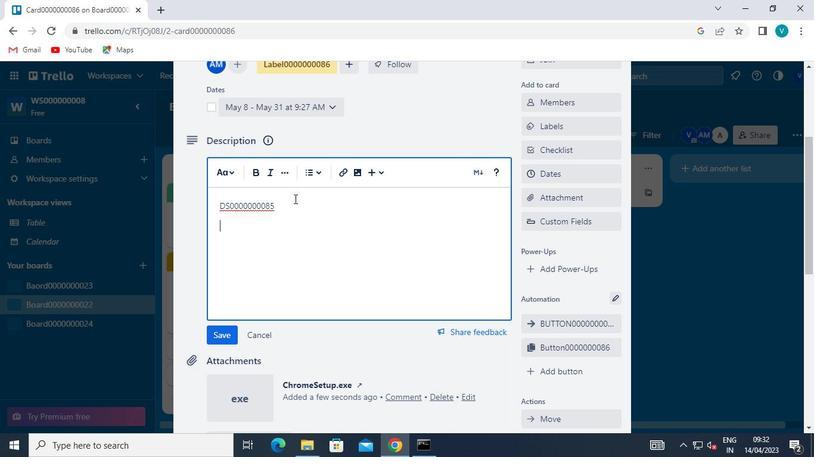 
Action: Keyboard D
Screenshot: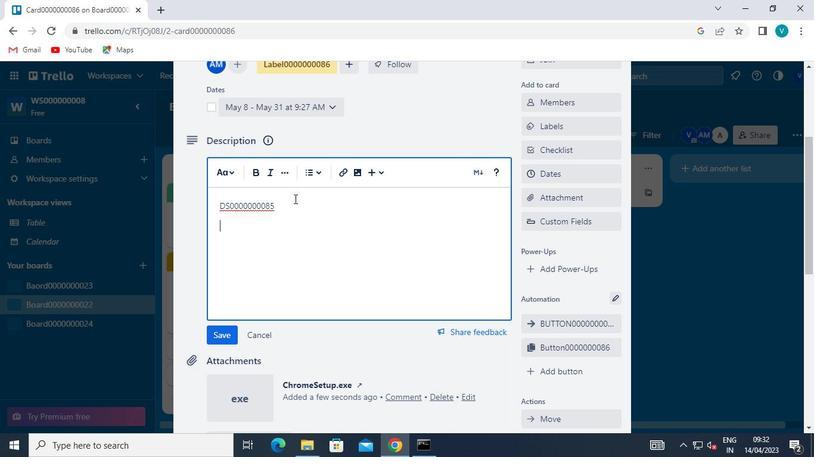 
Action: Keyboard S
Screenshot: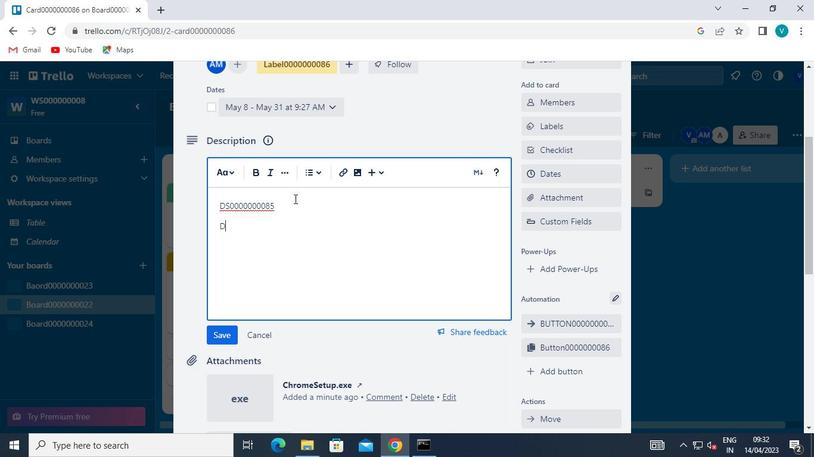 
Action: Keyboard <96>
Screenshot: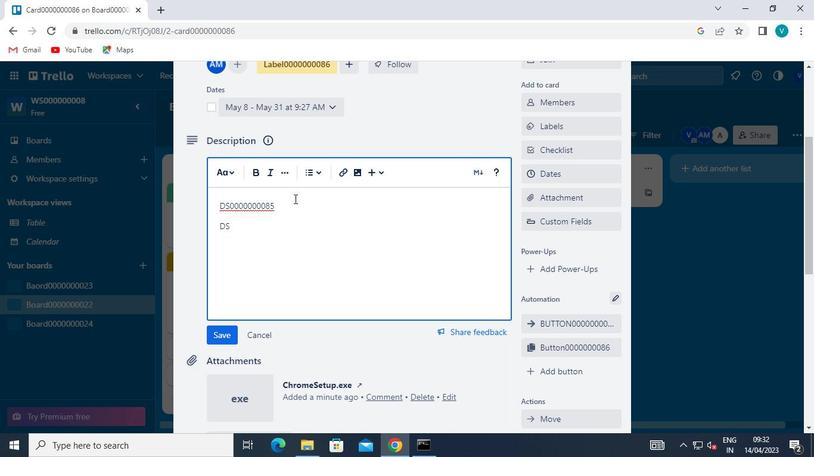 
Action: Keyboard <96>
Screenshot: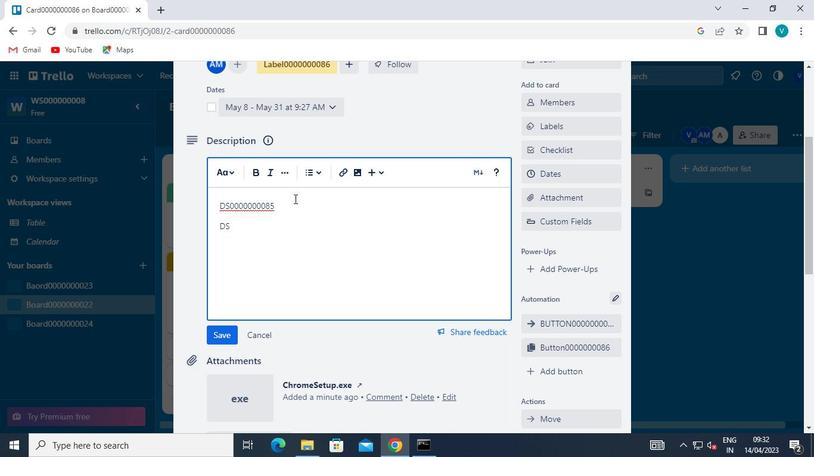 
Action: Keyboard <96>
Screenshot: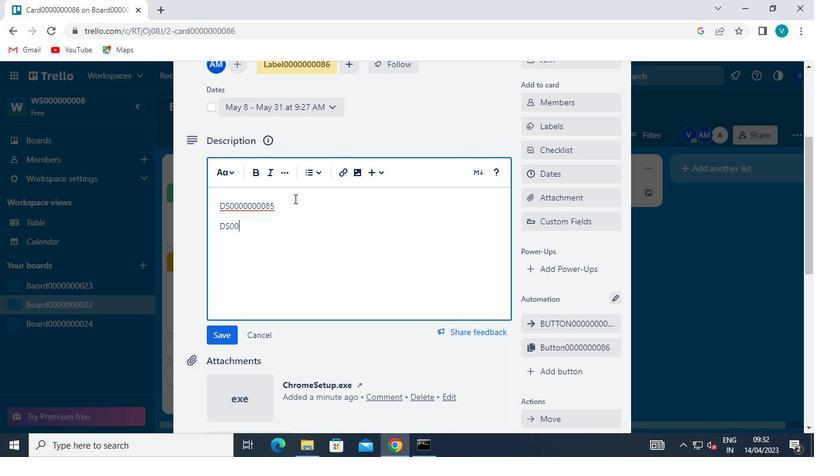 
Action: Keyboard <96>
Screenshot: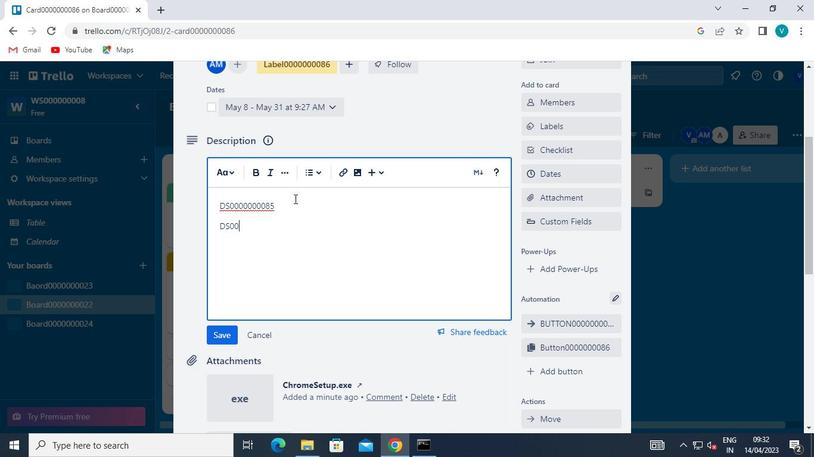 
Action: Keyboard <96>
Screenshot: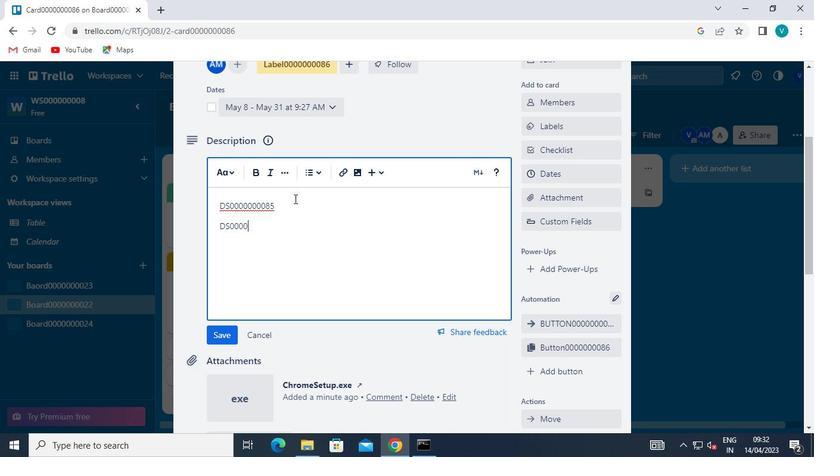 
Action: Keyboard <96>
Screenshot: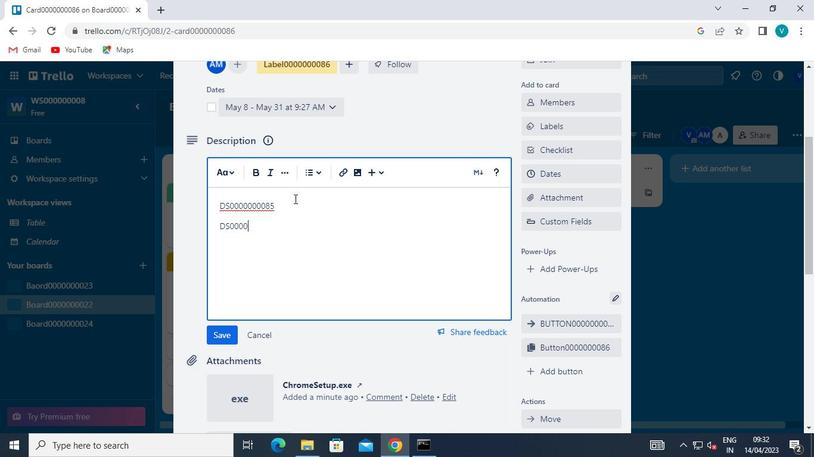 
Action: Keyboard <96>
Screenshot: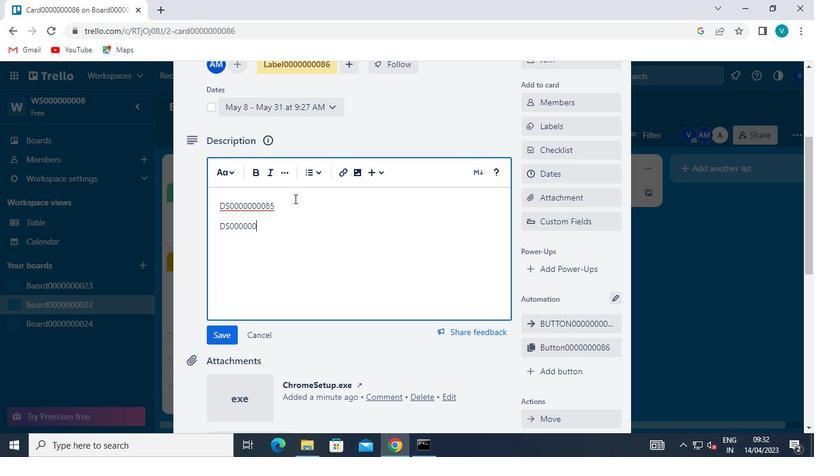 
Action: Keyboard <96>
Screenshot: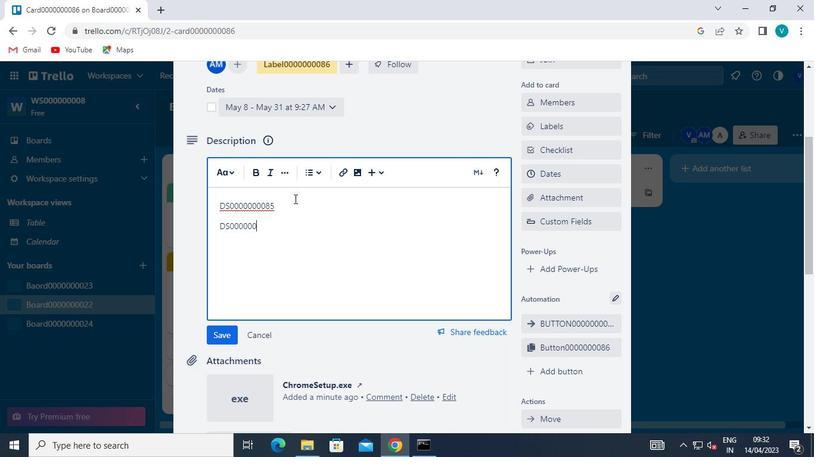 
Action: Keyboard <104>
Screenshot: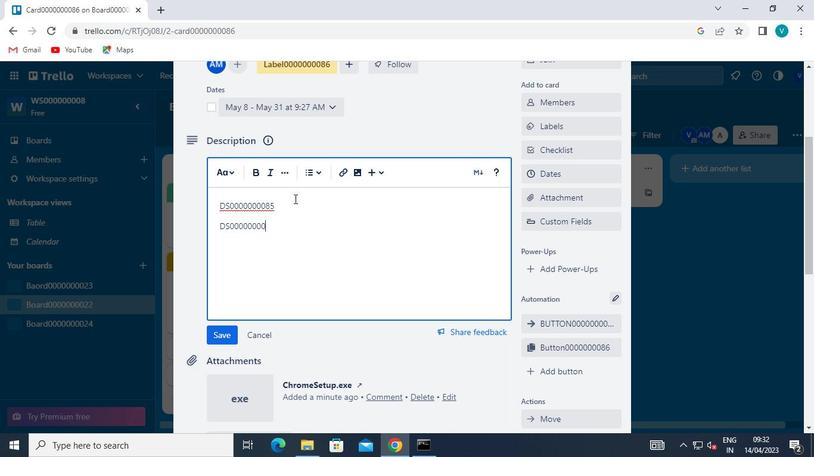 
Action: Keyboard <102>
Screenshot: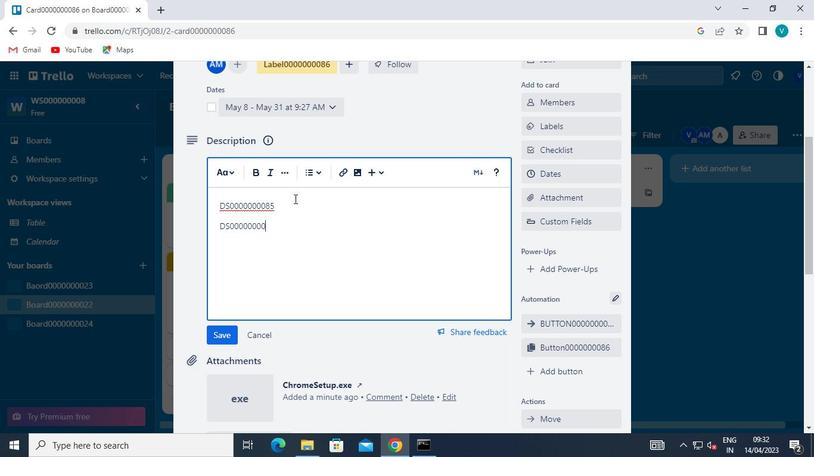 
Action: Mouse moved to (215, 329)
Screenshot: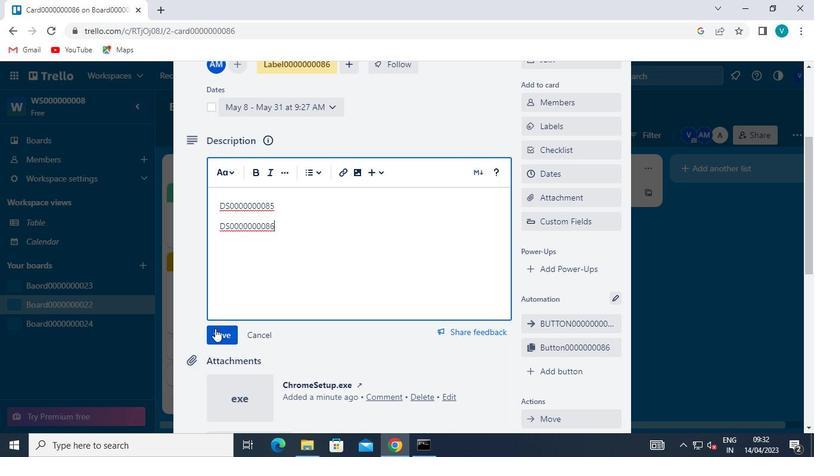 
Action: Mouse pressed left at (215, 329)
Screenshot: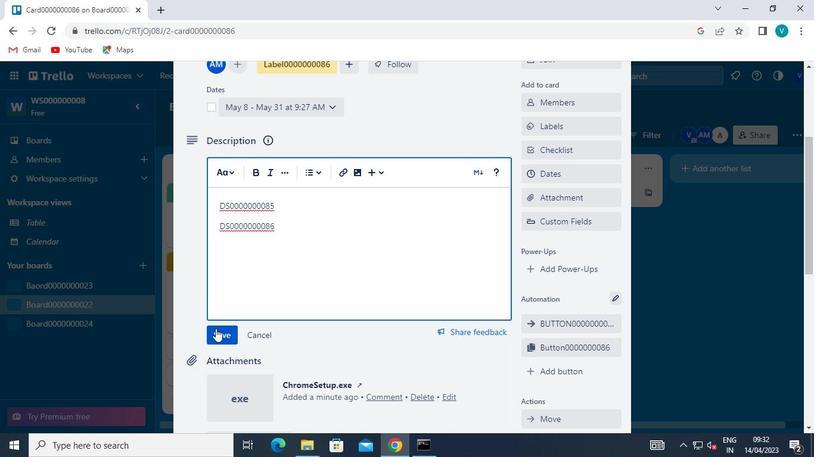 
Action: Mouse moved to (275, 303)
Screenshot: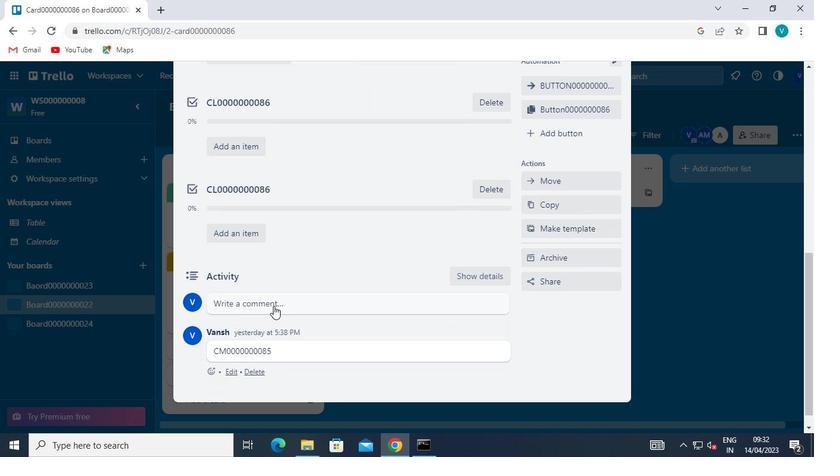 
Action: Mouse pressed left at (275, 303)
Screenshot: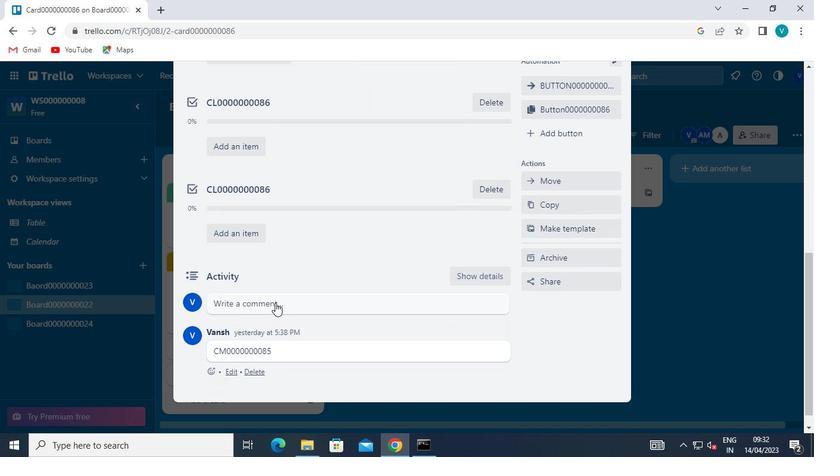 
Action: Keyboard Key.shift
Screenshot: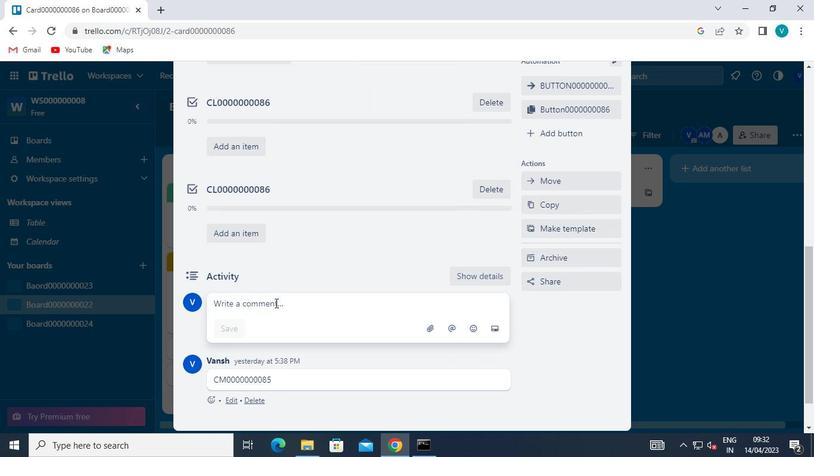 
Action: Keyboard Key.shift
Screenshot: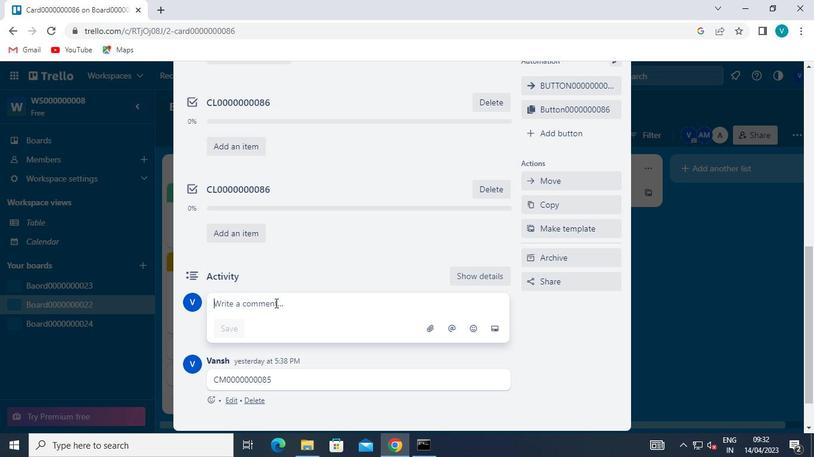 
Action: Keyboard Key.shift
Screenshot: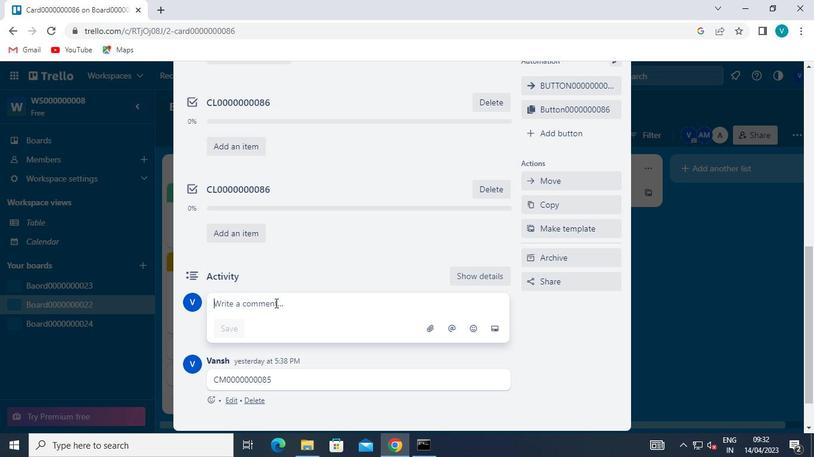 
Action: Keyboard Key.shift
Screenshot: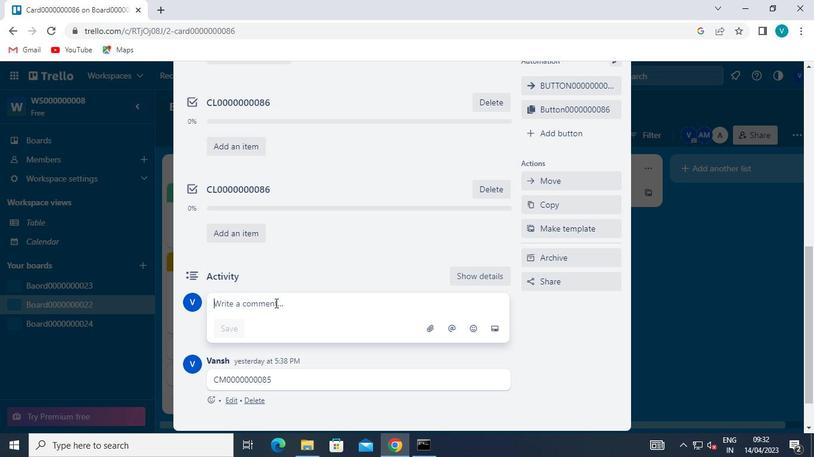 
Action: Keyboard Key.shift
Screenshot: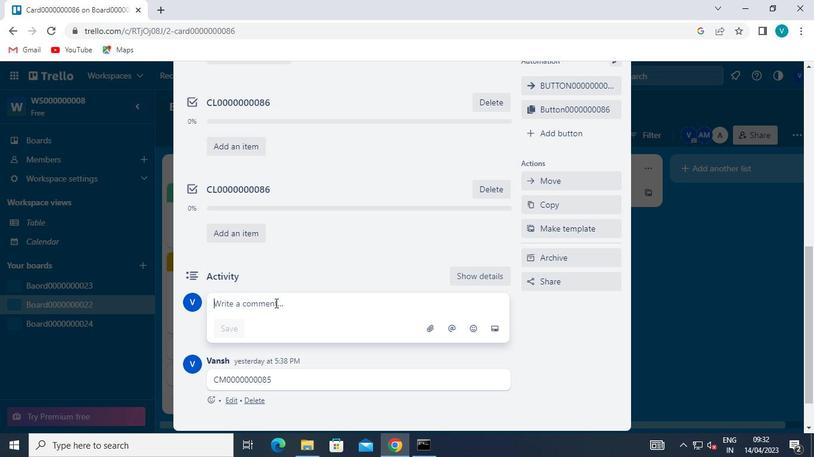 
Action: Keyboard Key.shift
Screenshot: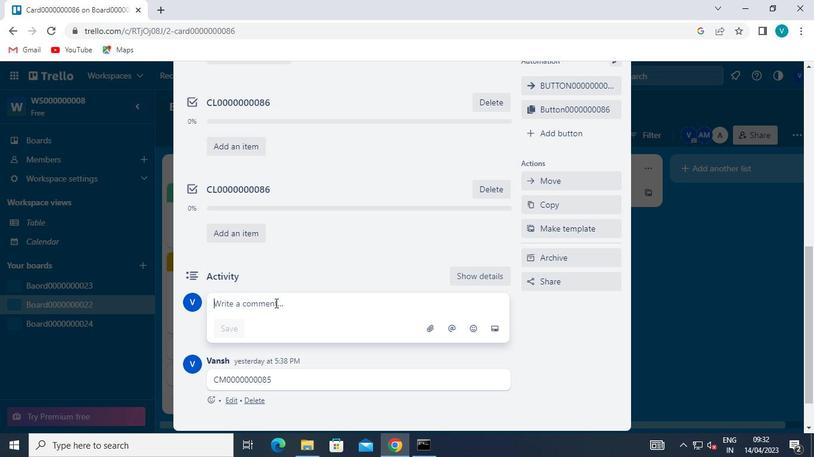 
Action: Keyboard Key.shift
Screenshot: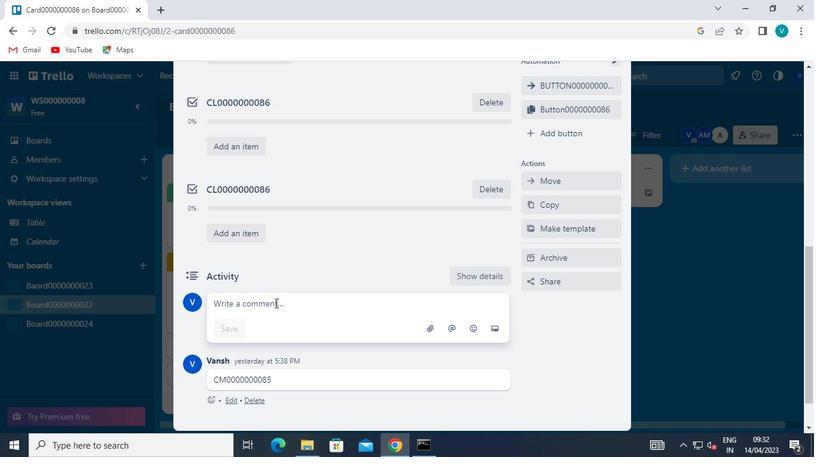 
Action: Keyboard Key.shift
Screenshot: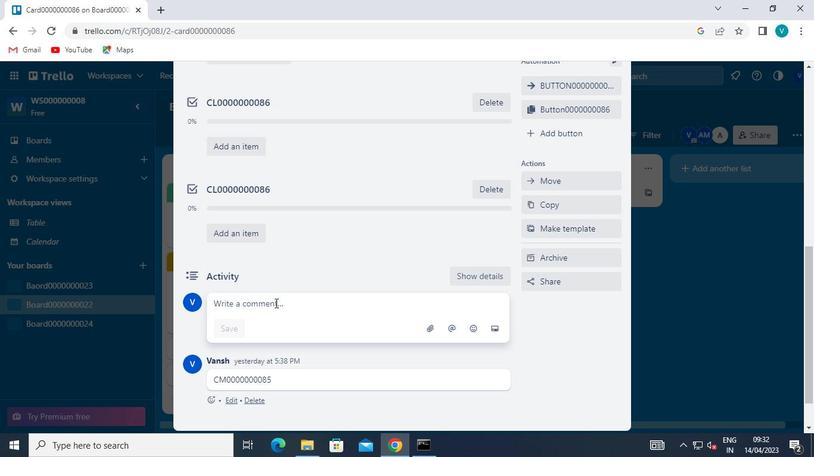 
Action: Keyboard C
Screenshot: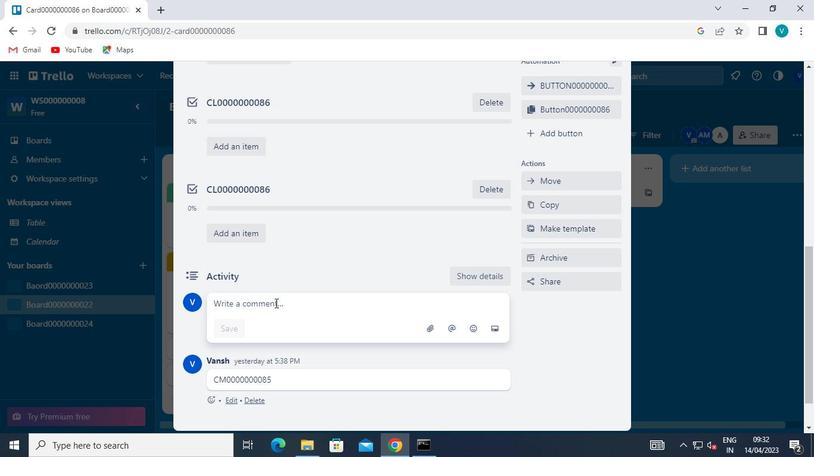 
Action: Keyboard N
Screenshot: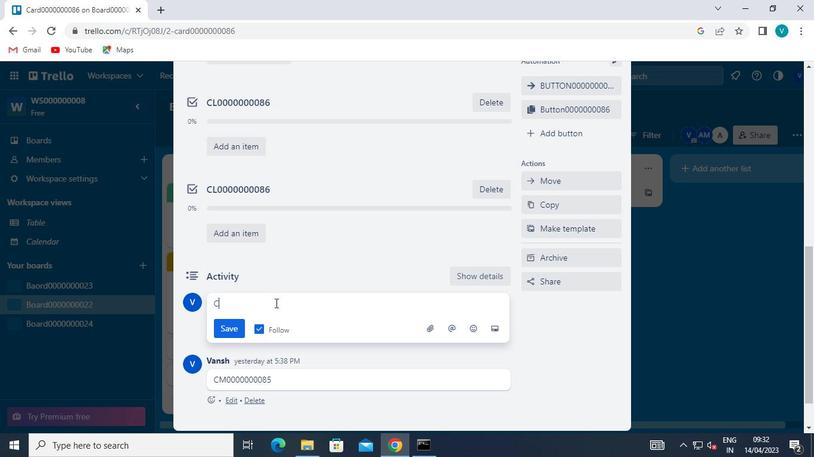 
Action: Keyboard <96>
Screenshot: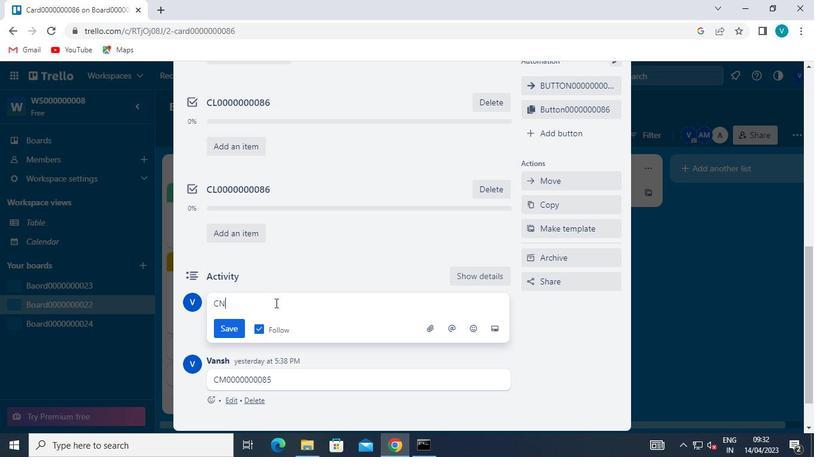 
Action: Keyboard <96>
Screenshot: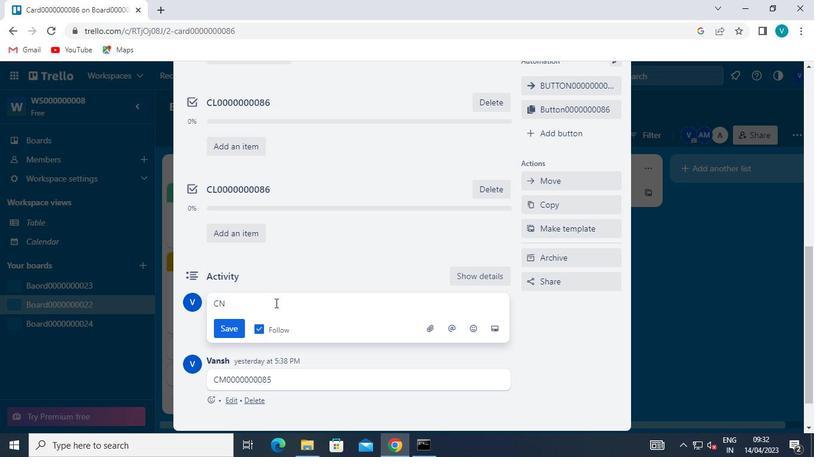 
Action: Keyboard <96>
Screenshot: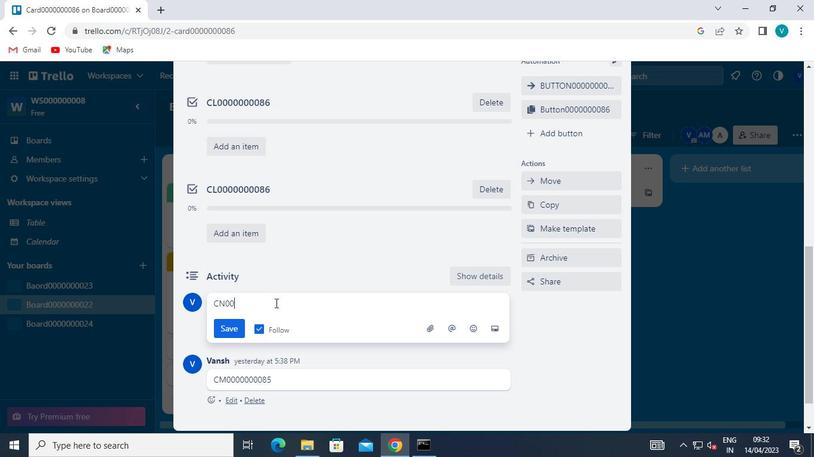 
Action: Keyboard <96>
Screenshot: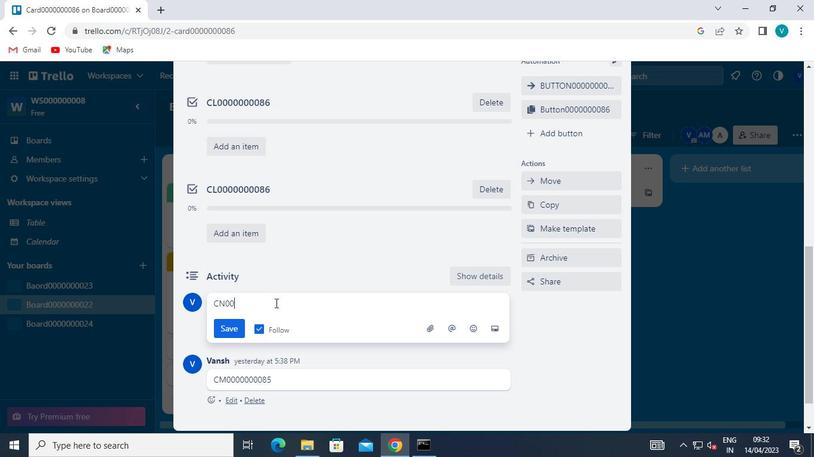 
Action: Keyboard <96>
Screenshot: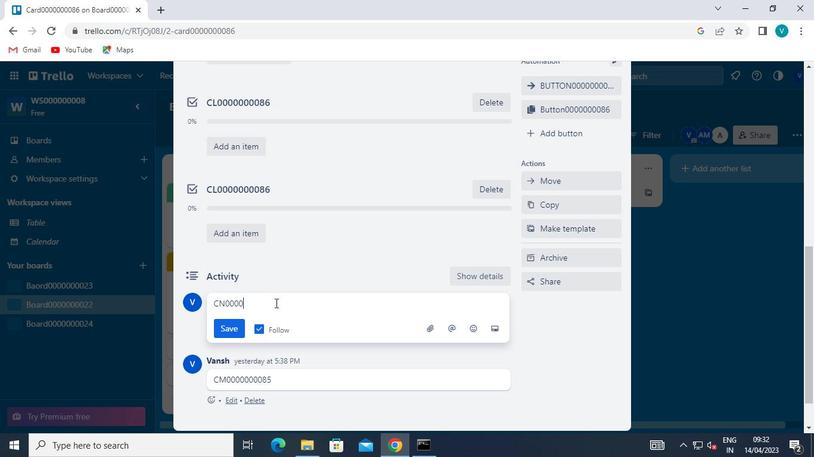
Action: Keyboard <96>
Screenshot: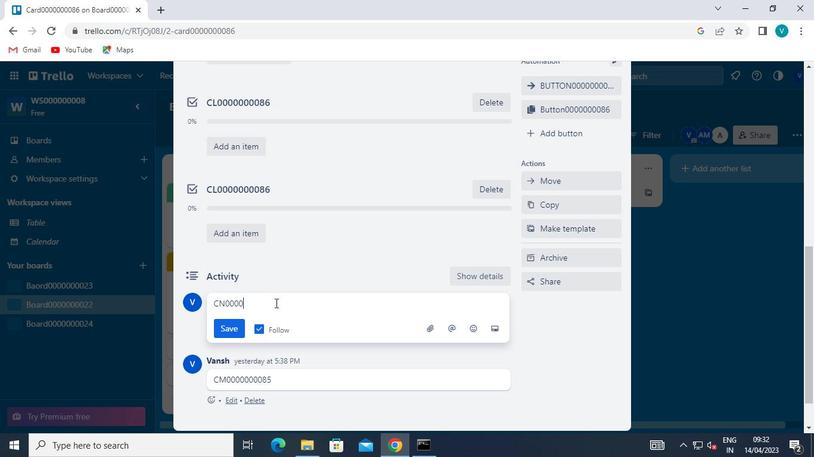 
Action: Keyboard <96>
Screenshot: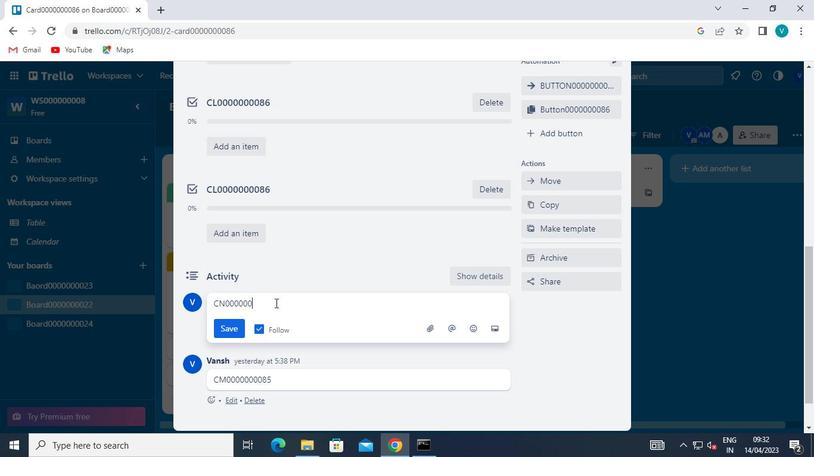 
Action: Keyboard <96>
Screenshot: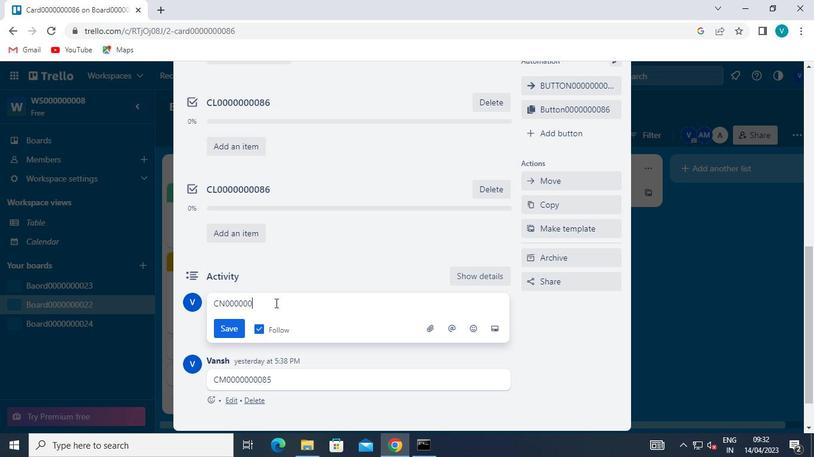 
Action: Mouse moved to (276, 302)
Screenshot: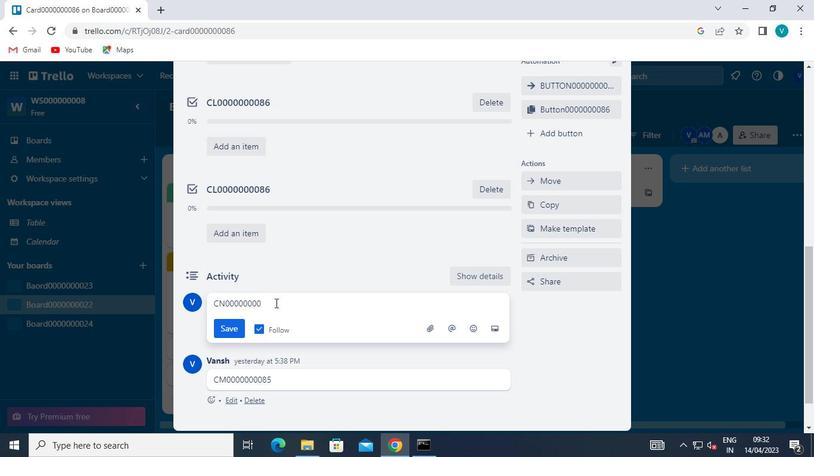 
Action: Keyboard Key.backspace
Screenshot: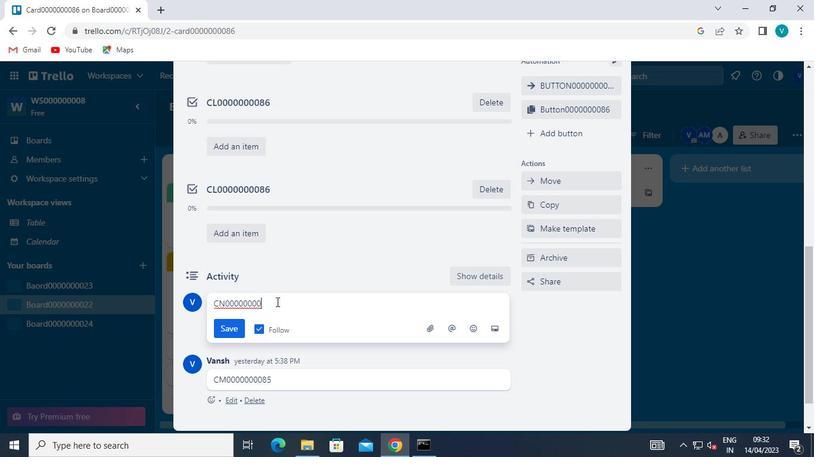 
Action: Keyboard Key.backspace
Screenshot: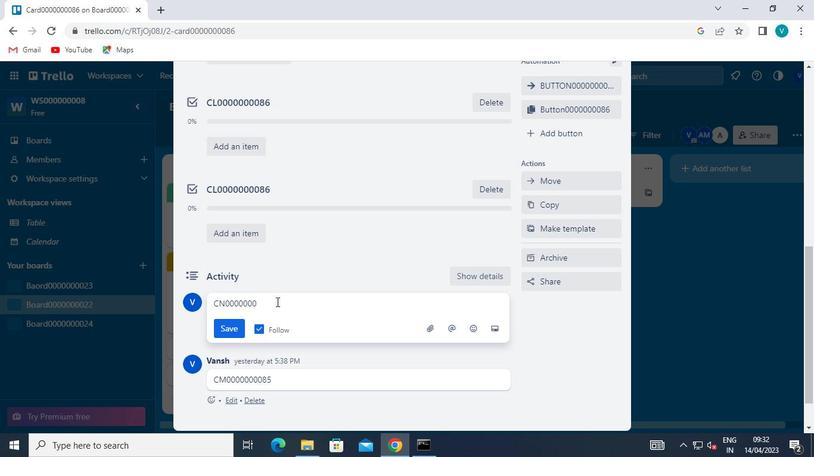 
Action: Keyboard Key.backspace
Screenshot: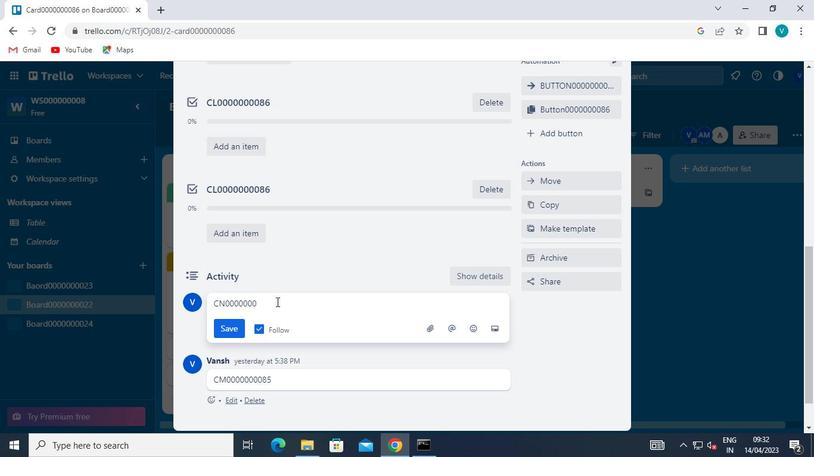 
Action: Keyboard Key.backspace
Screenshot: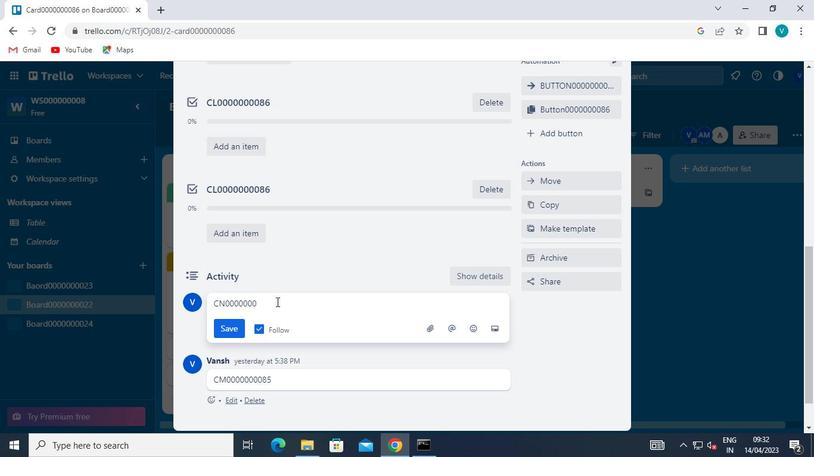 
Action: Keyboard Key.backspace
Screenshot: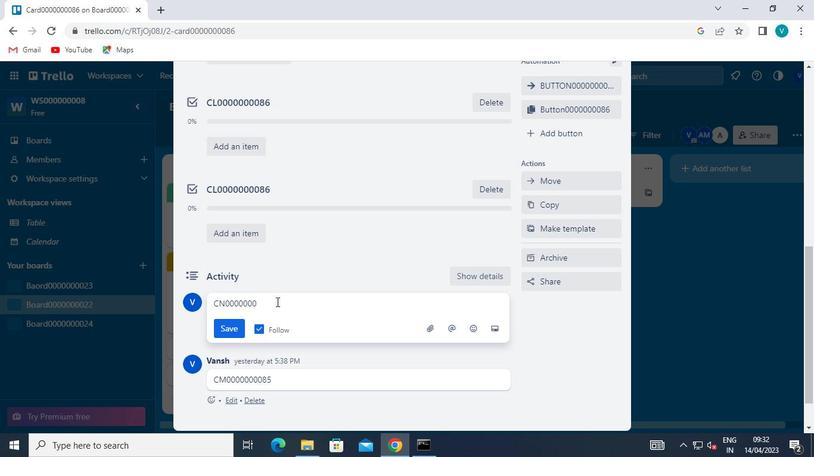 
Action: Keyboard Key.backspace
Screenshot: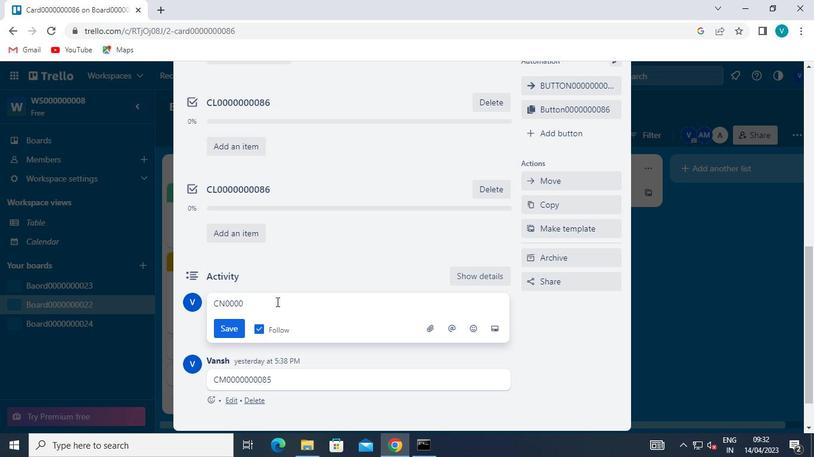 
Action: Keyboard Key.backspace
Screenshot: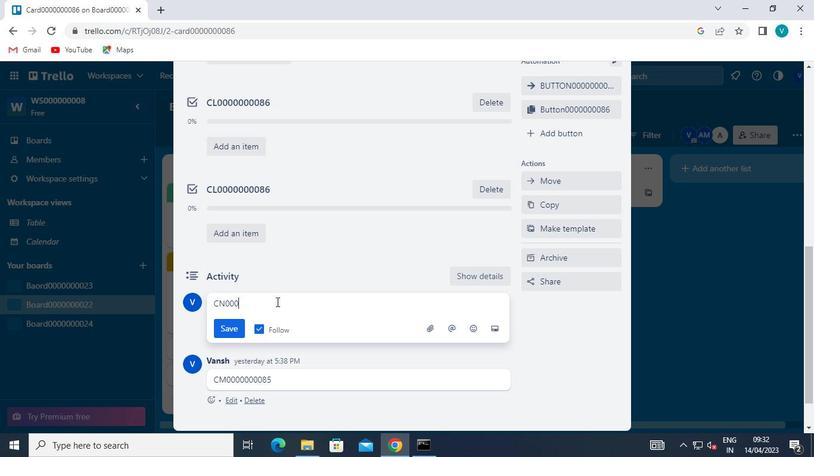 
Action: Keyboard Key.backspace
Screenshot: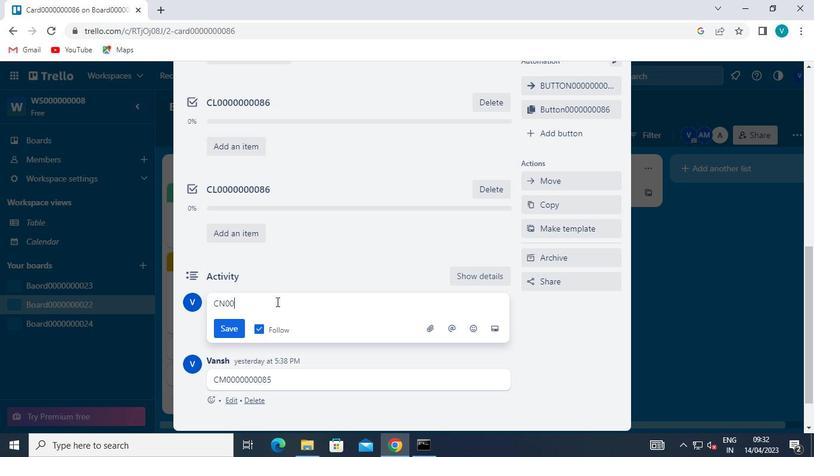 
Action: Keyboard Key.backspace
Screenshot: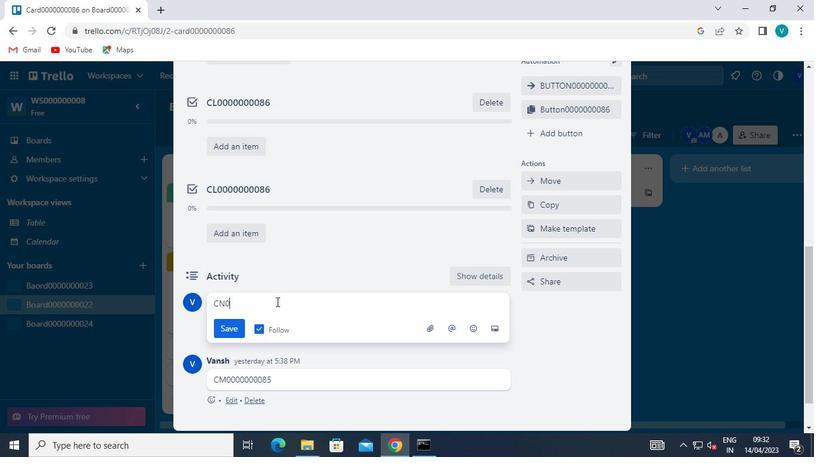 
Action: Keyboard m
Screenshot: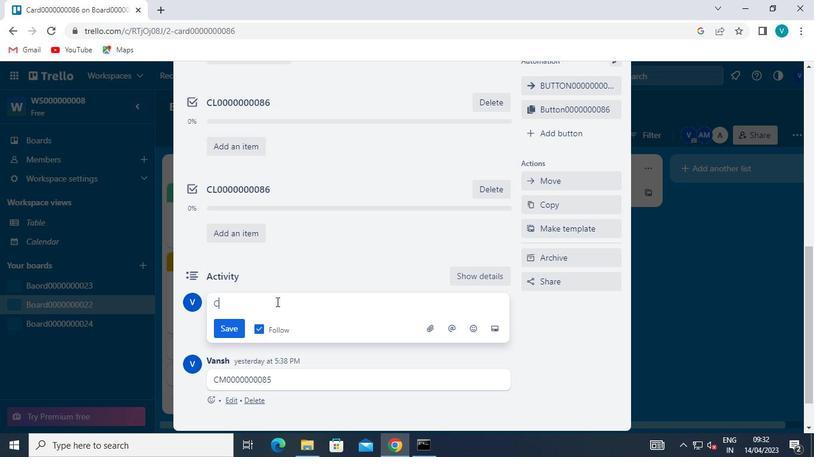 
Action: Keyboard Key.backspace
Screenshot: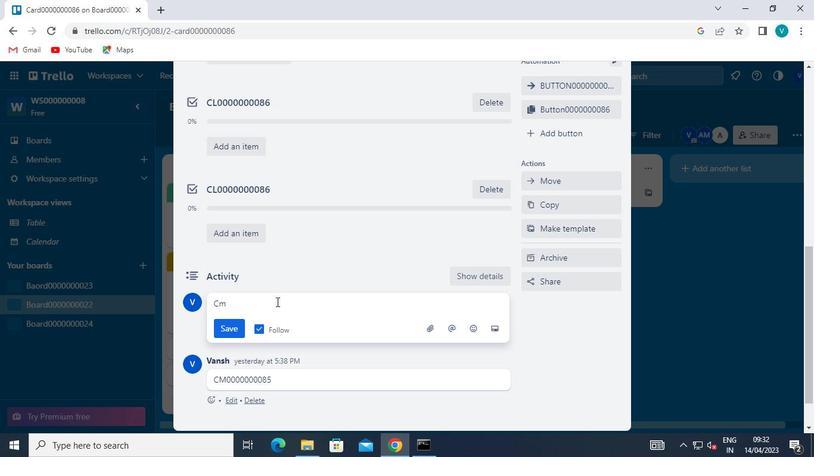 
Action: Keyboard Key.shift
Screenshot: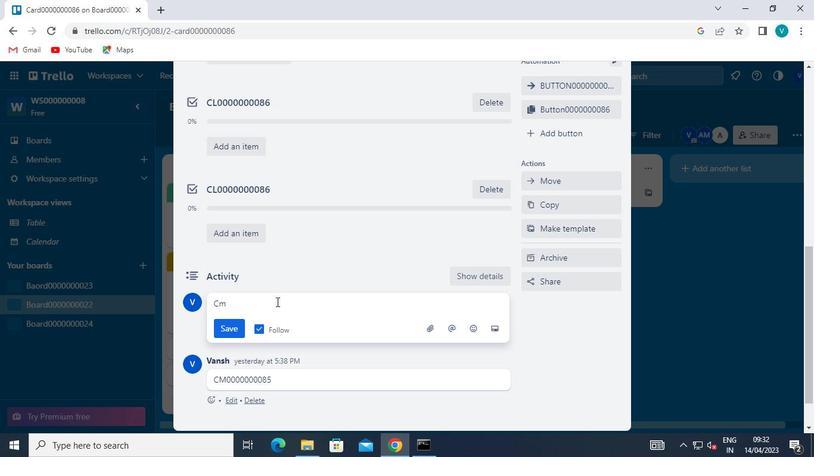 
Action: Keyboard M
Screenshot: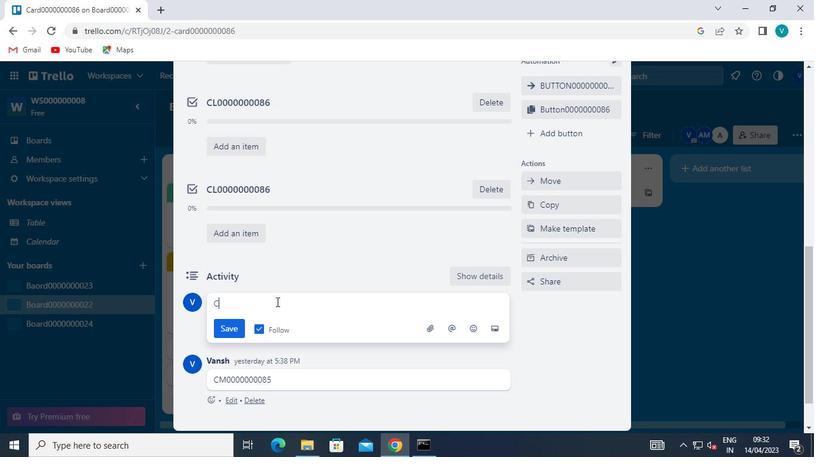 
Action: Keyboard <96>
Screenshot: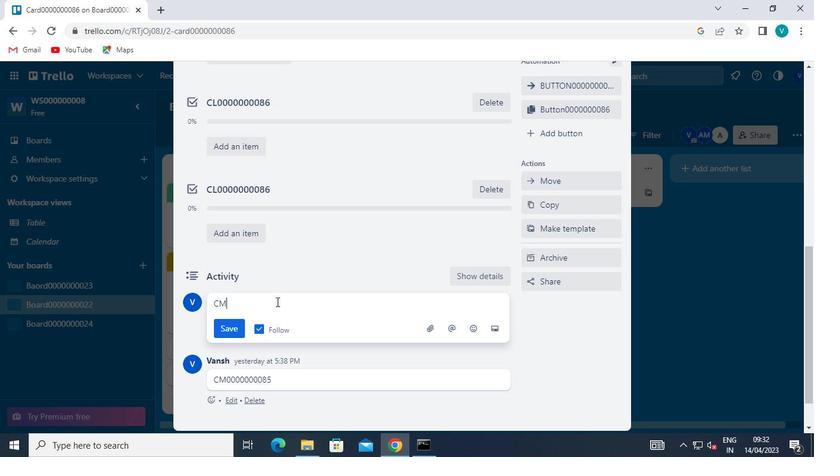 
Action: Keyboard <96>
Screenshot: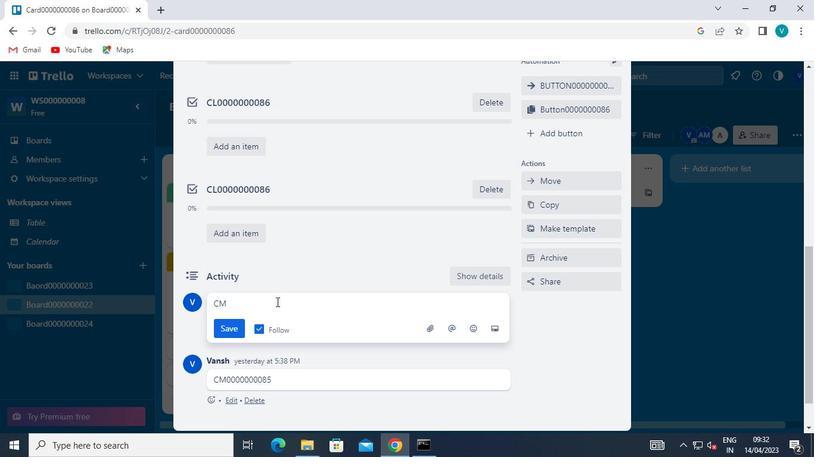 
Action: Keyboard <96>
Screenshot: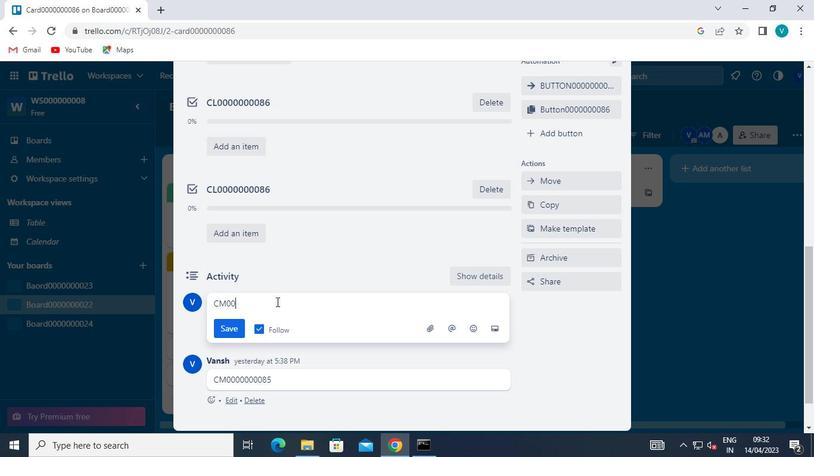 
Action: Keyboard <96>
Screenshot: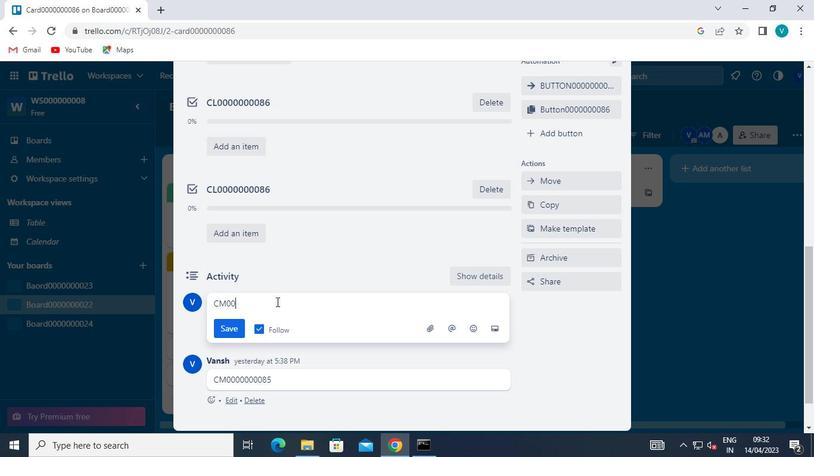 
Action: Keyboard <96>
Screenshot: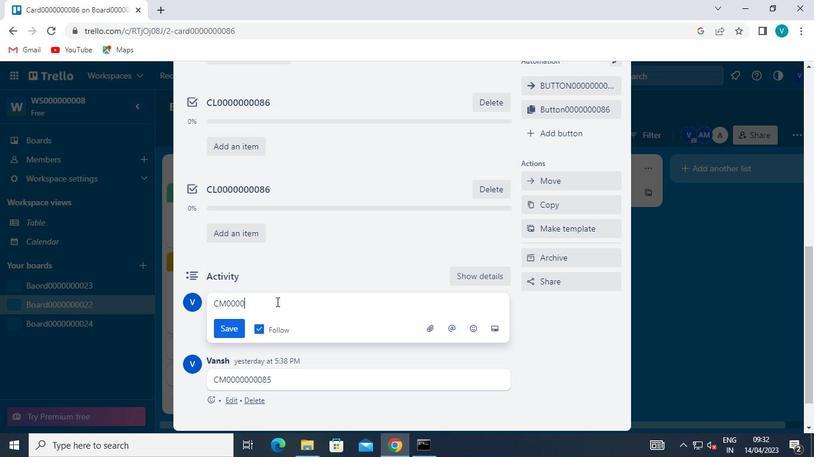 
Action: Keyboard <96>
Screenshot: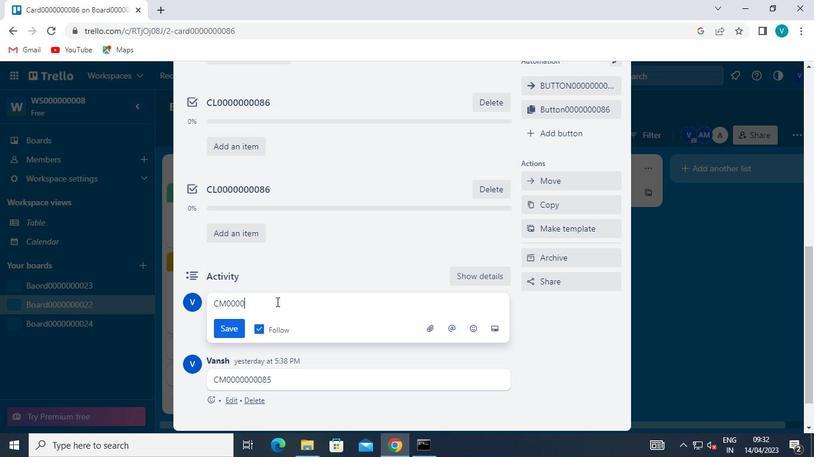 
Action: Keyboard <96>
Screenshot: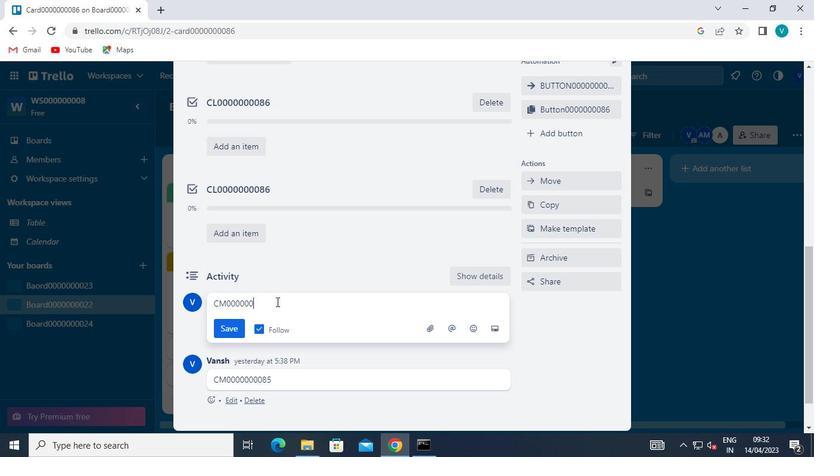 
Action: Keyboard <96>
Screenshot: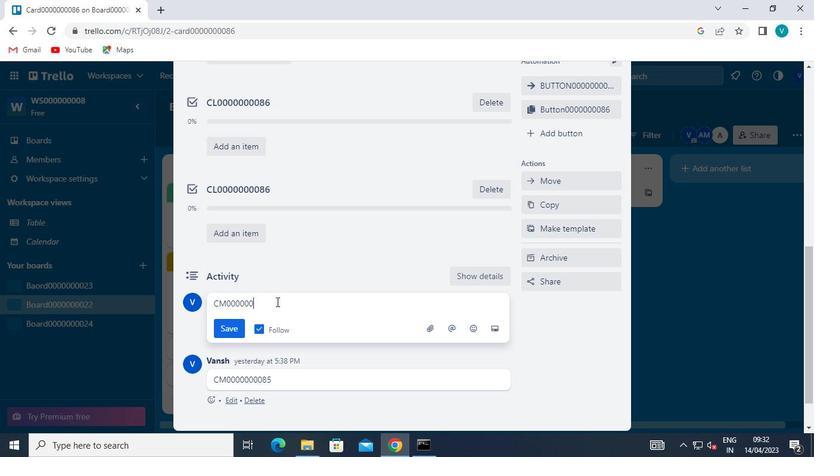 
Action: Keyboard <104>
Screenshot: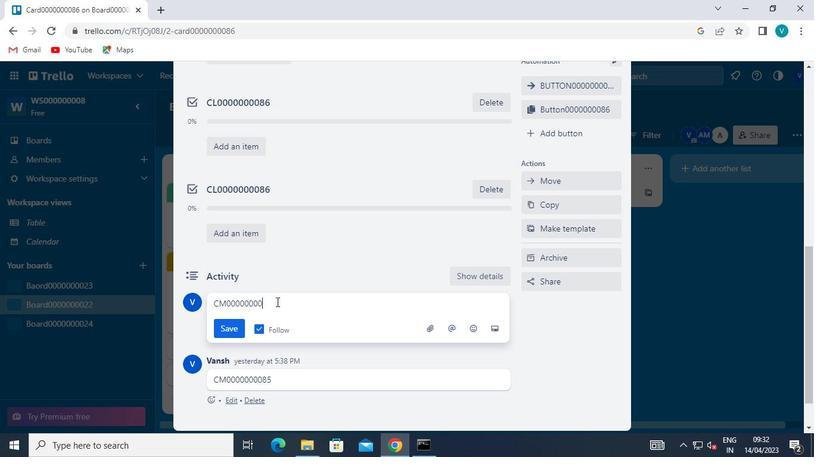 
Action: Keyboard <102>
Screenshot: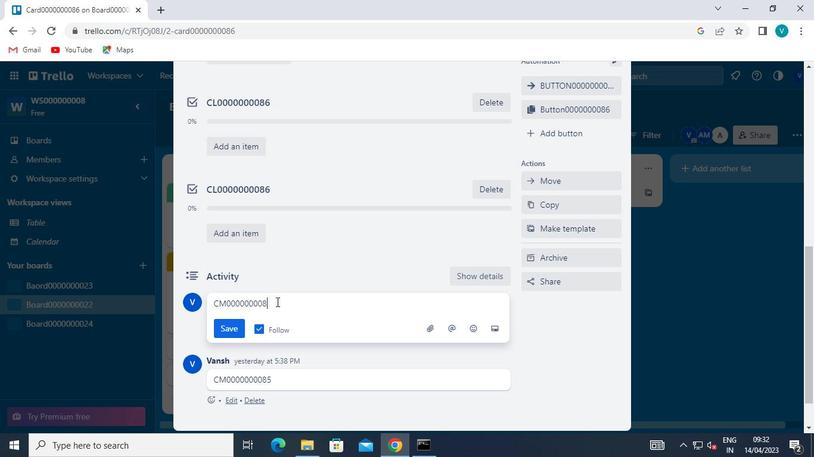 
Action: Mouse moved to (219, 331)
Screenshot: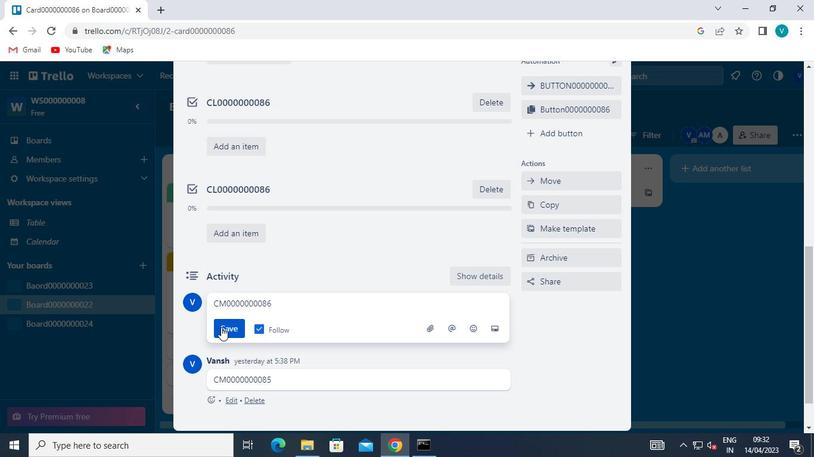
Action: Mouse pressed left at (219, 331)
Screenshot: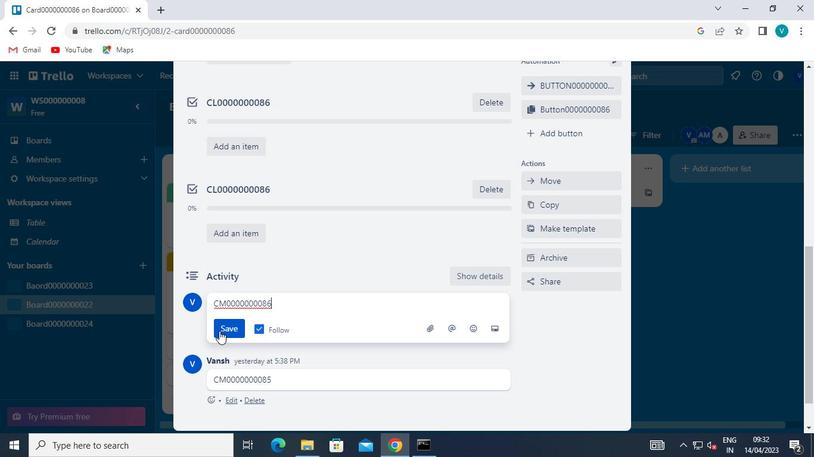 
Action: Mouse moved to (422, 449)
Screenshot: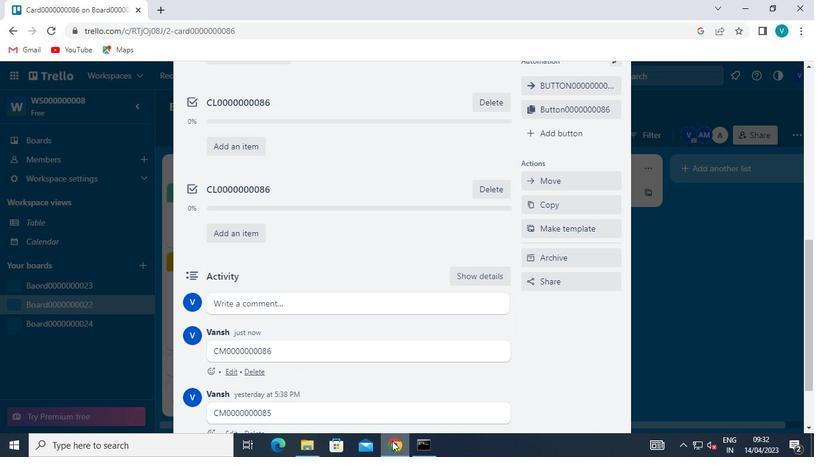 
Action: Mouse pressed left at (422, 449)
Screenshot: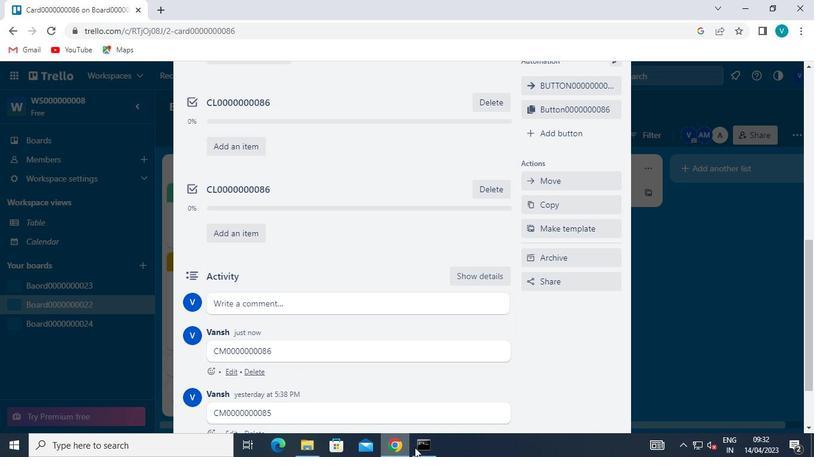 
Action: Mouse moved to (673, 99)
Screenshot: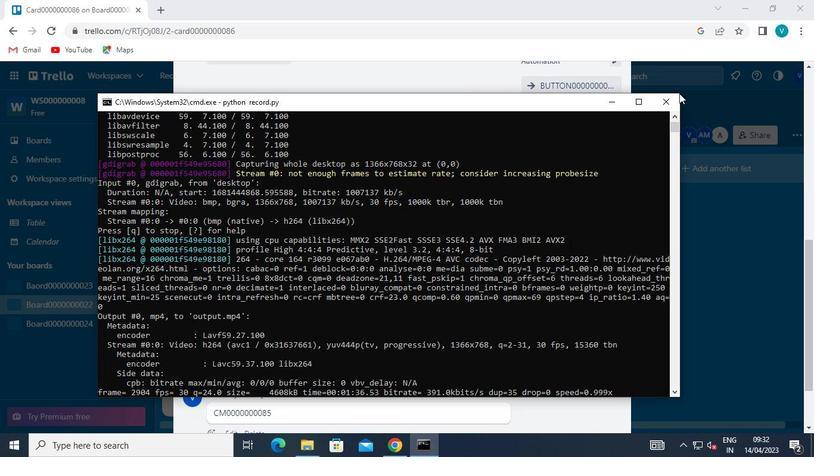 
Action: Mouse pressed left at (673, 99)
Screenshot: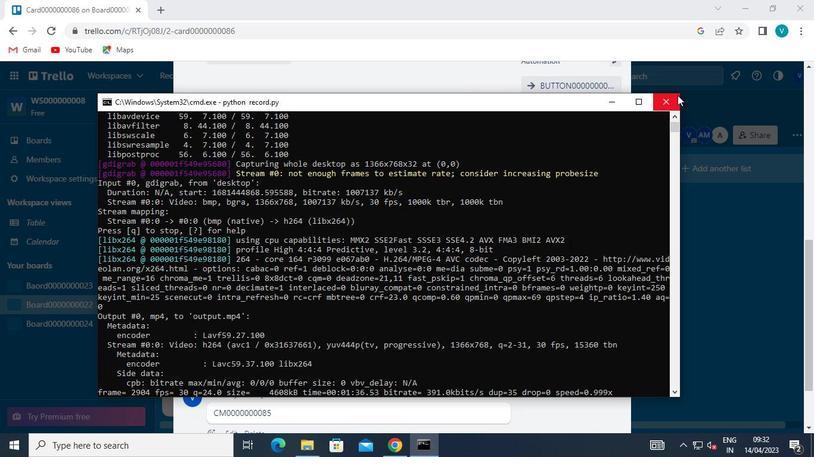 
